 Task: Create in the project ToxicWorks in Backlog an issue 'Improve the appâ€™s performance during network interruptions', assign it to team member softage.2@softage.net and change the status to IN PROGRESS.
Action: Mouse moved to (251, 66)
Screenshot: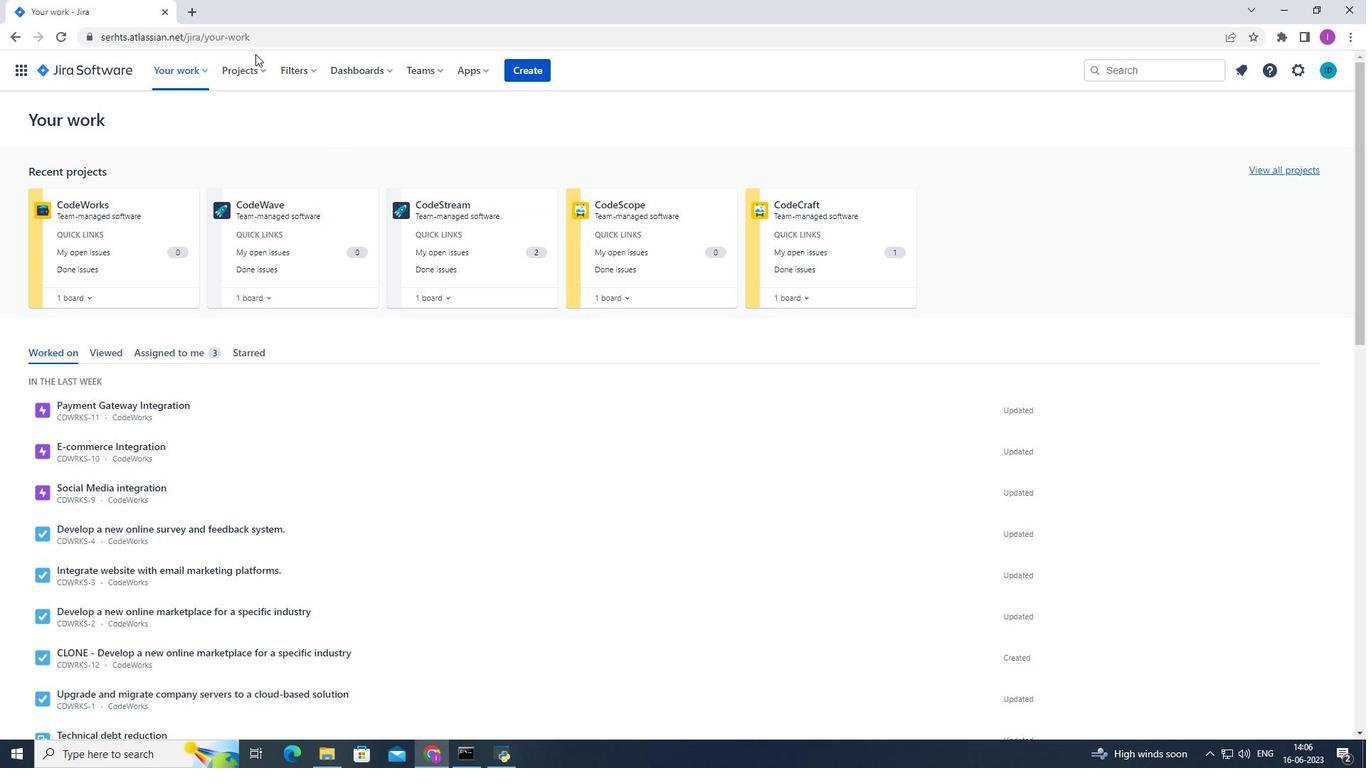 
Action: Mouse pressed left at (251, 66)
Screenshot: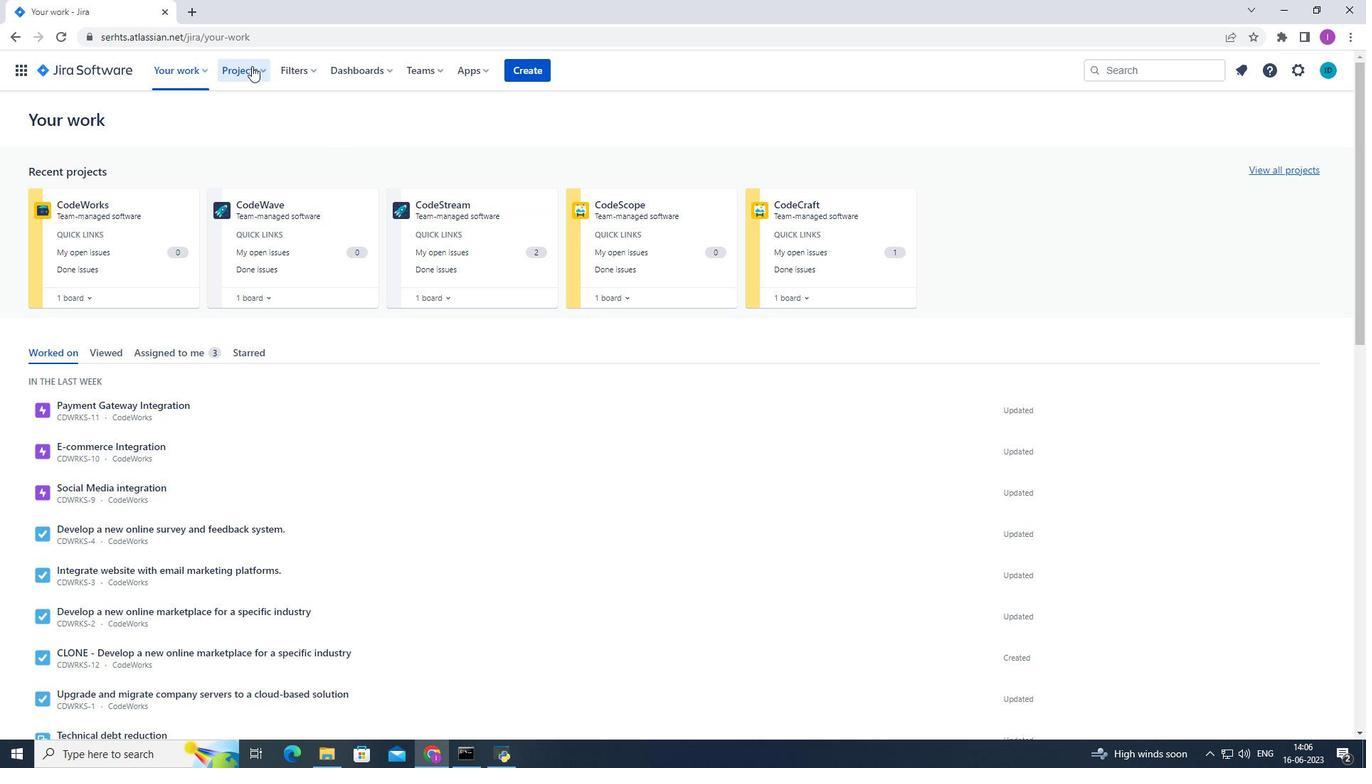
Action: Mouse moved to (297, 142)
Screenshot: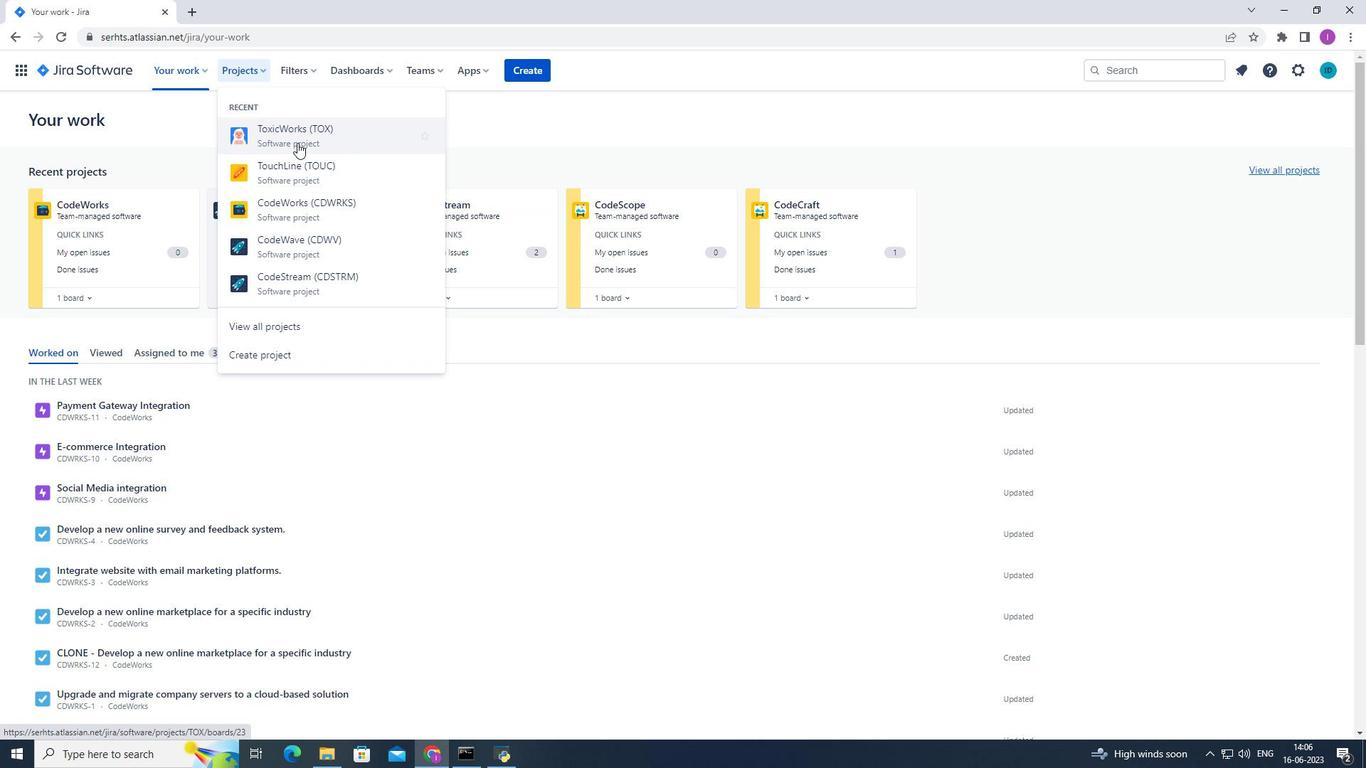 
Action: Mouse pressed left at (297, 142)
Screenshot: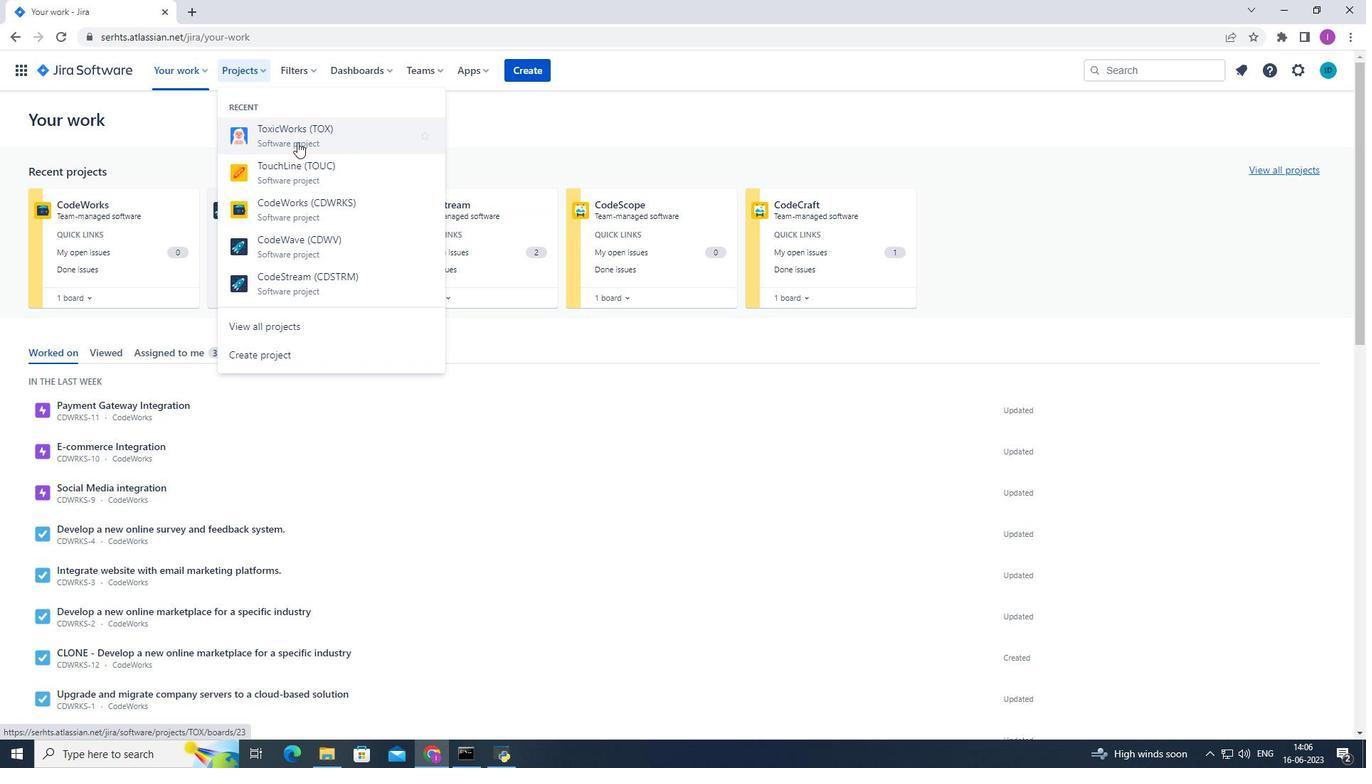 
Action: Mouse moved to (92, 219)
Screenshot: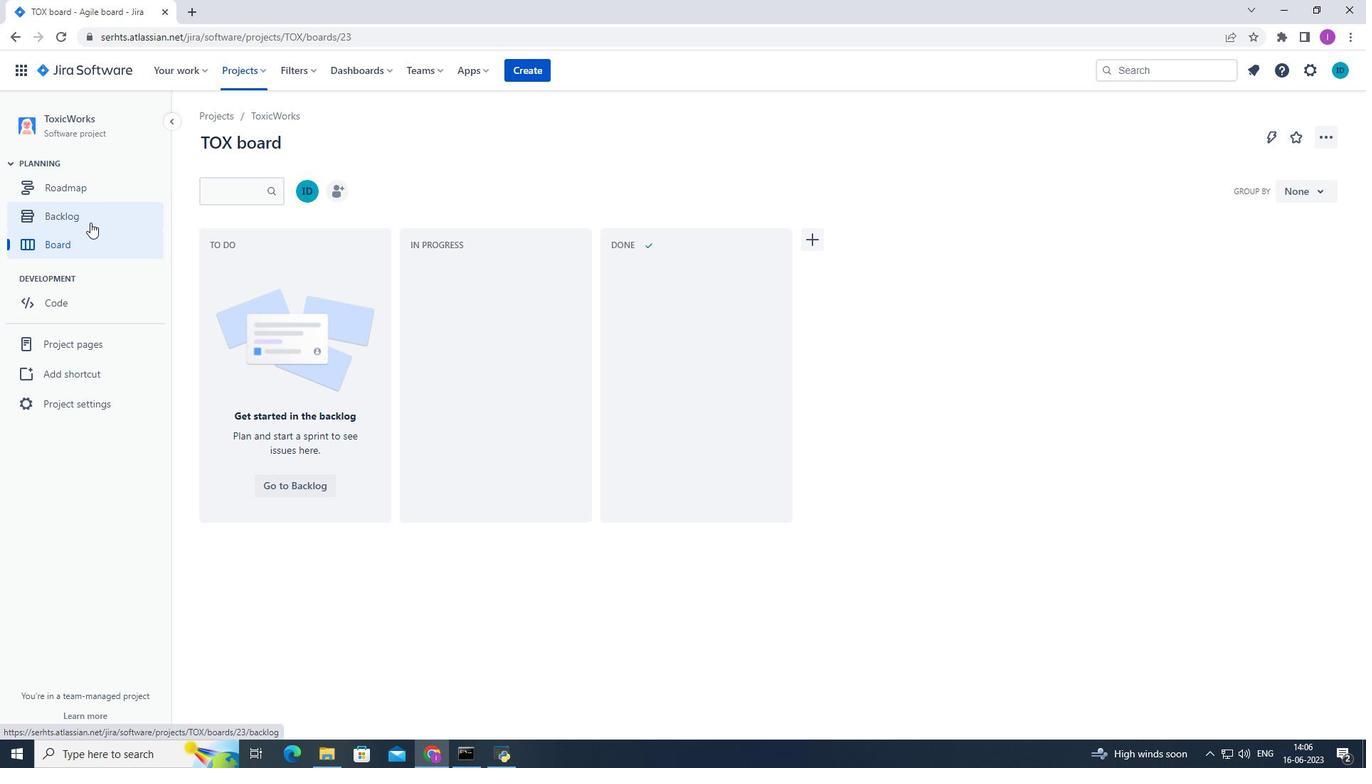 
Action: Mouse pressed left at (92, 219)
Screenshot: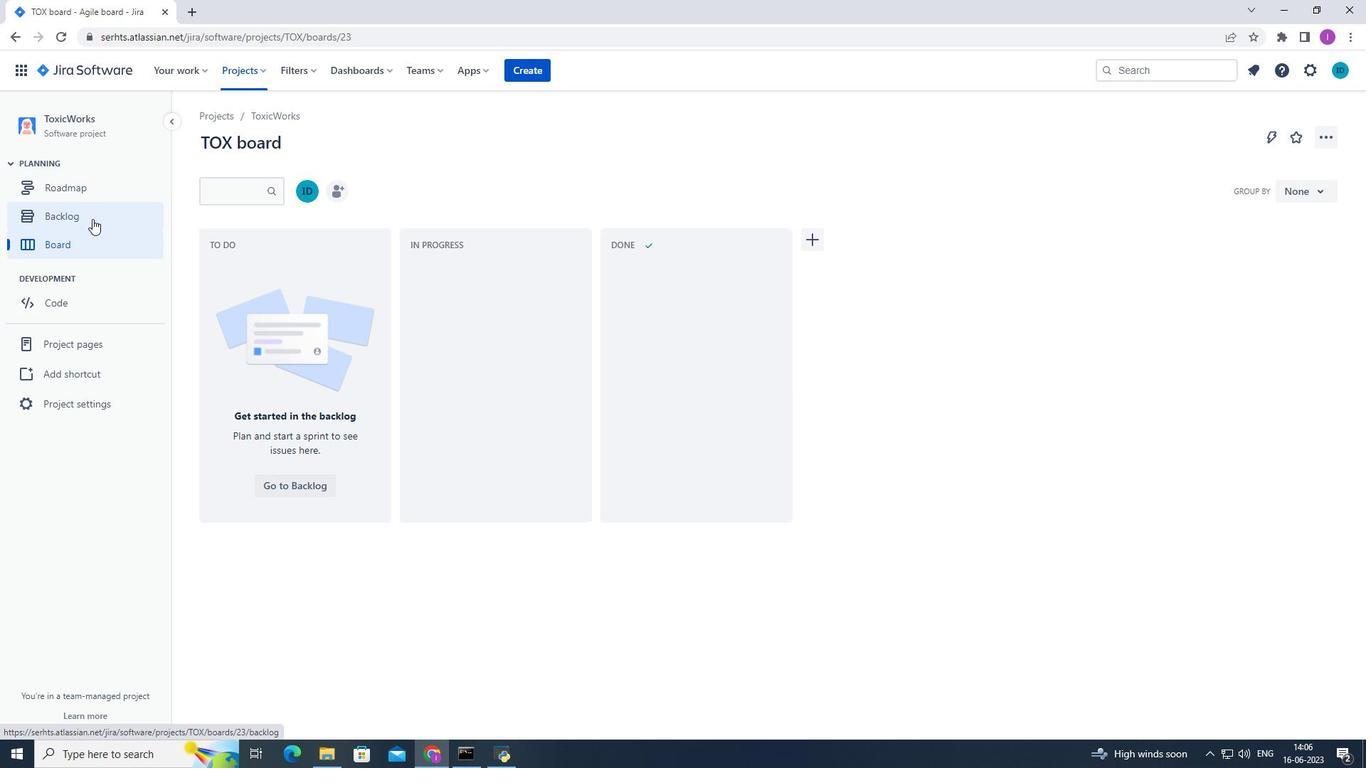 
Action: Mouse moved to (464, 580)
Screenshot: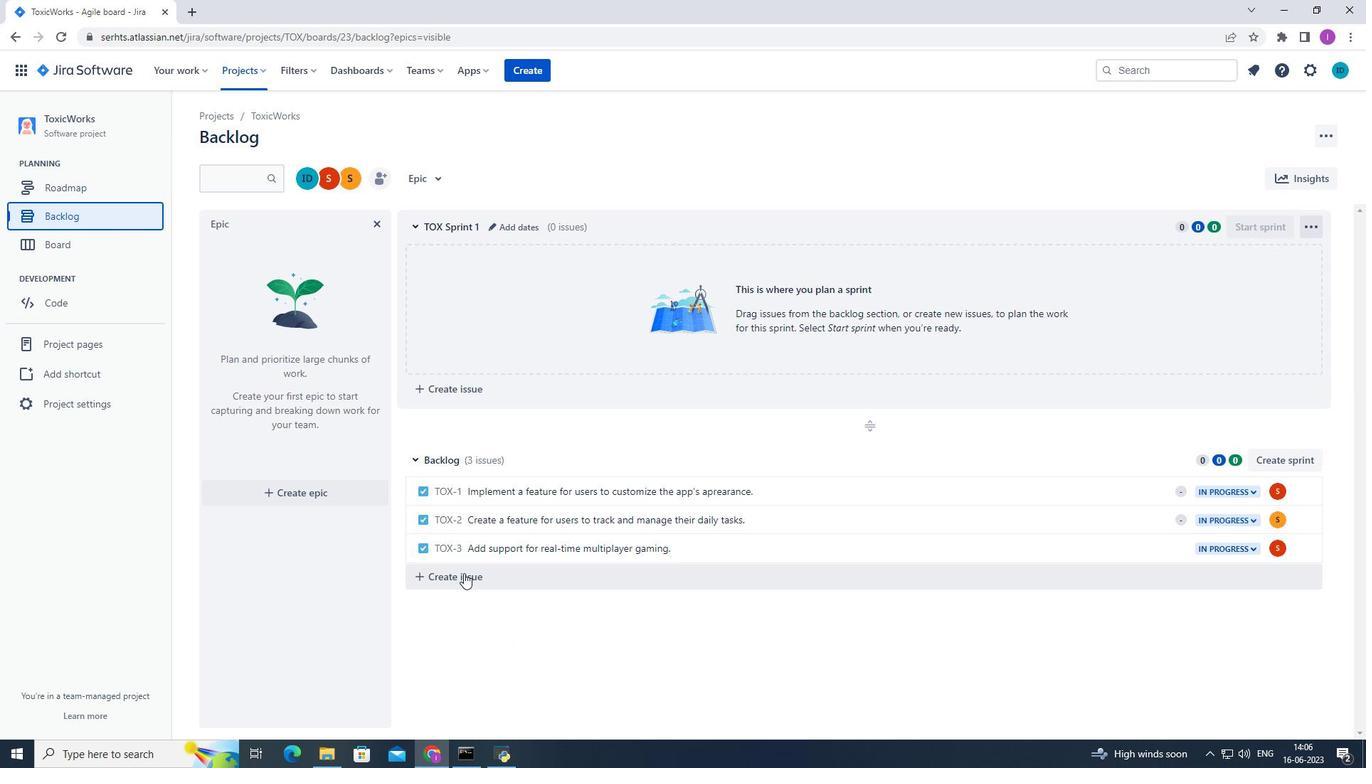 
Action: Mouse pressed left at (464, 580)
Screenshot: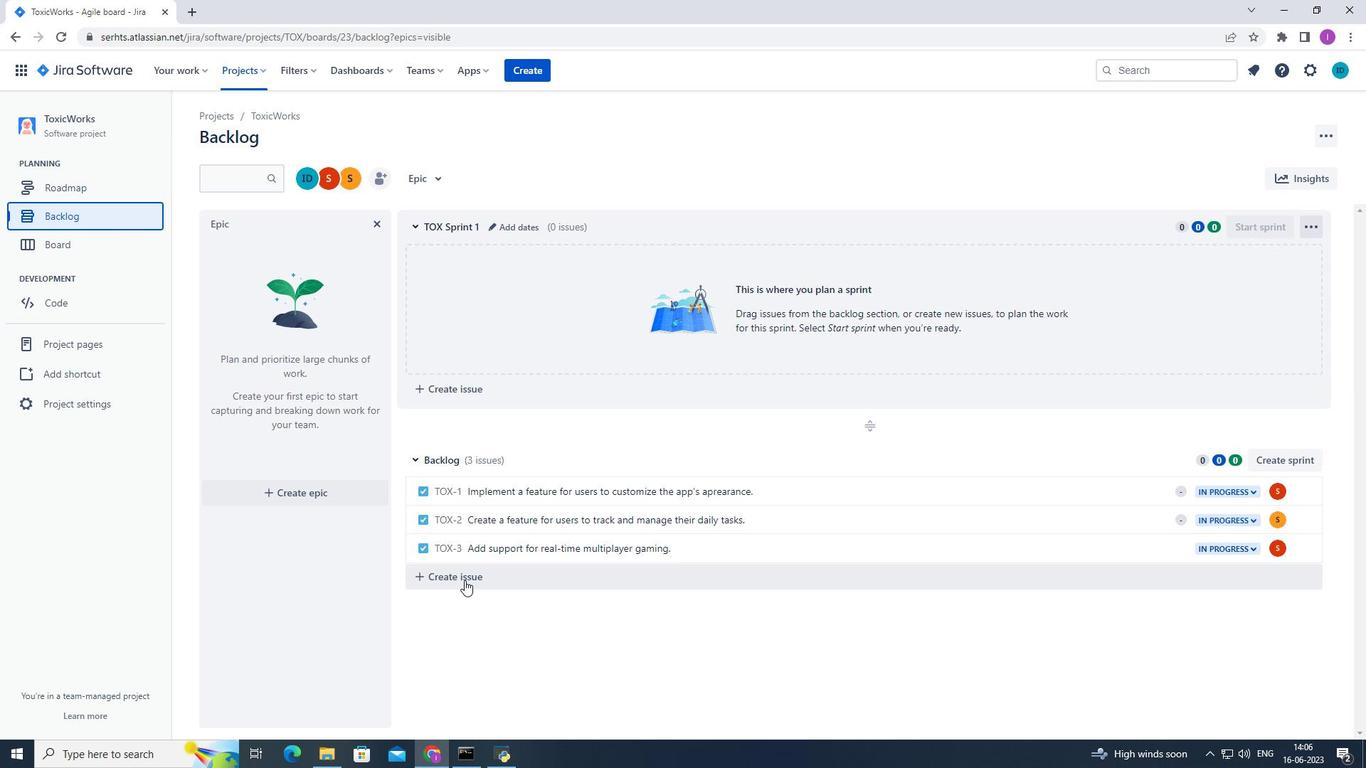 
Action: Key pressed <Key.shift>Improve<Key.space>the<Key.space>app's<Key.space>
Screenshot: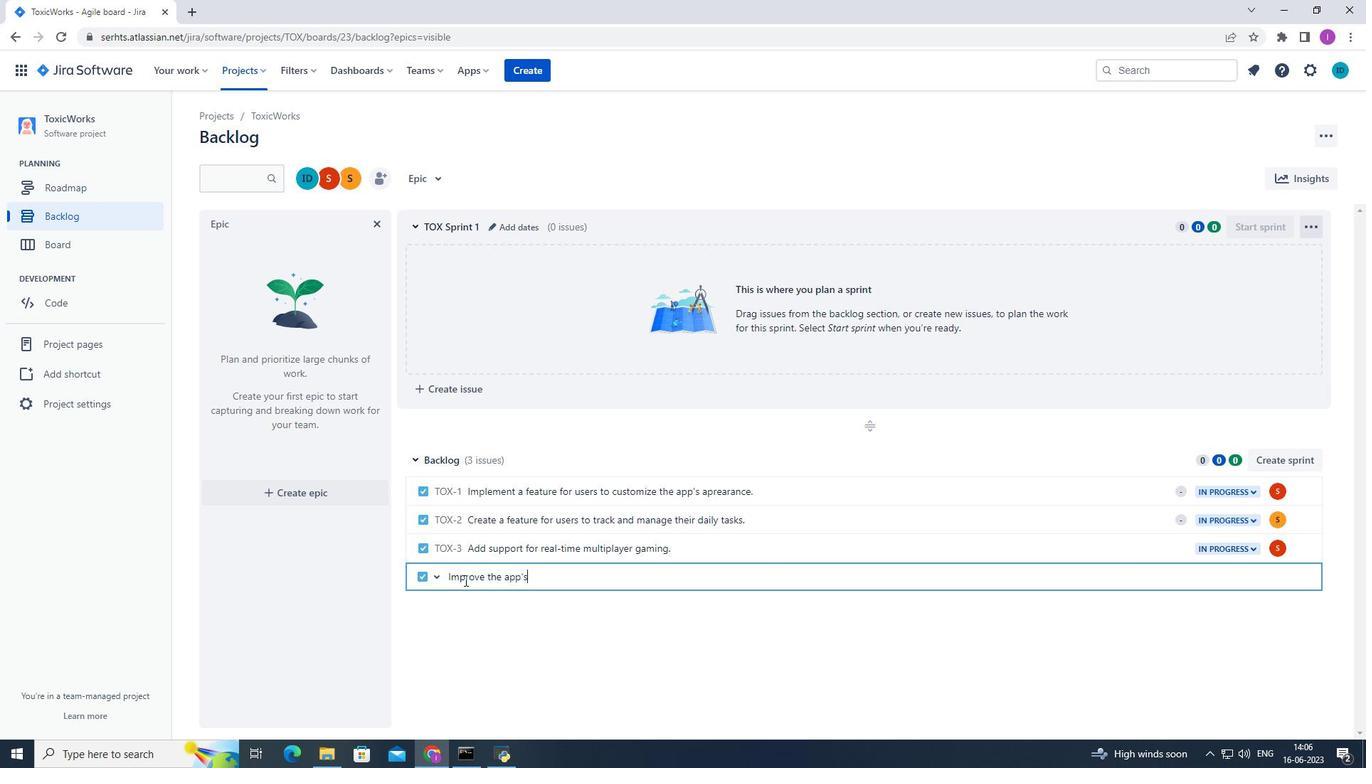 
Action: Mouse moved to (467, 582)
Screenshot: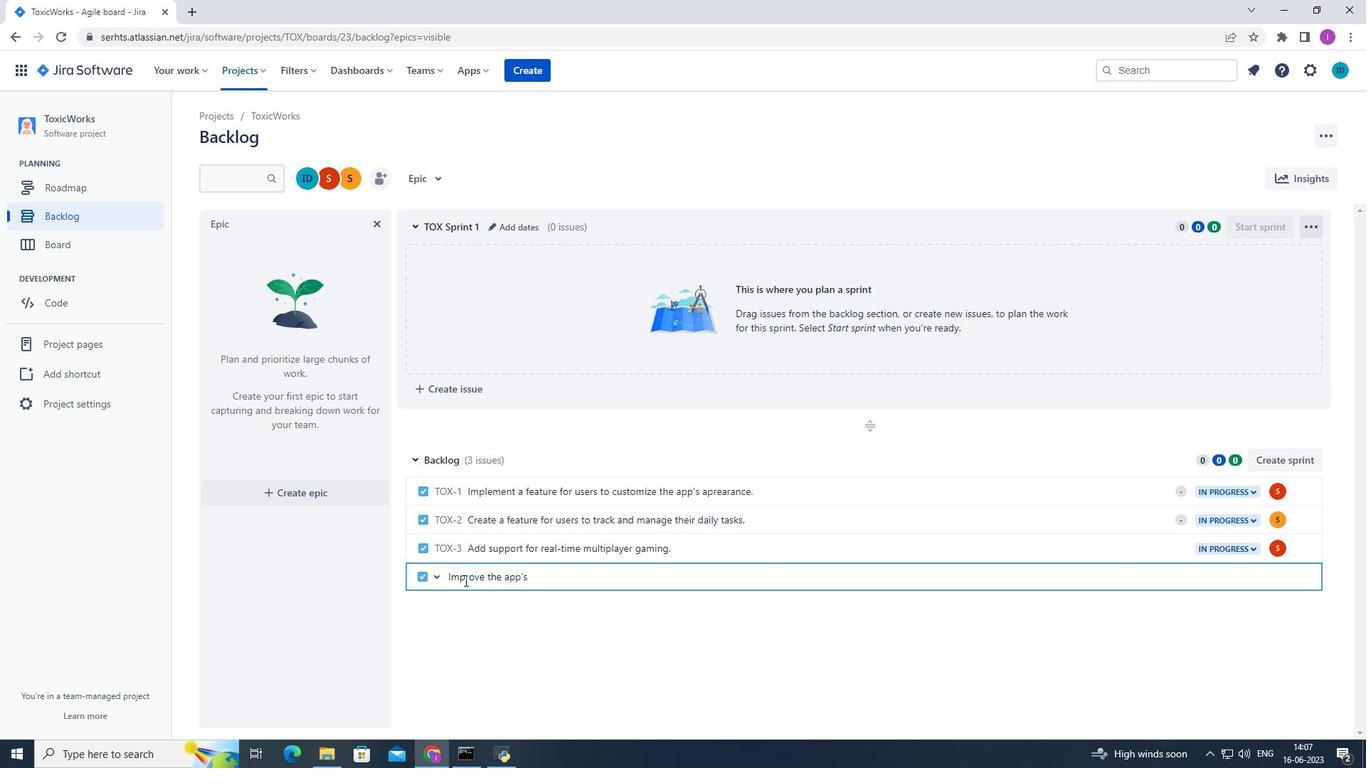 
Action: Key pressed performance<Key.space>during<Key.space>network<Key.space>interruptions.<Key.enter>
Screenshot: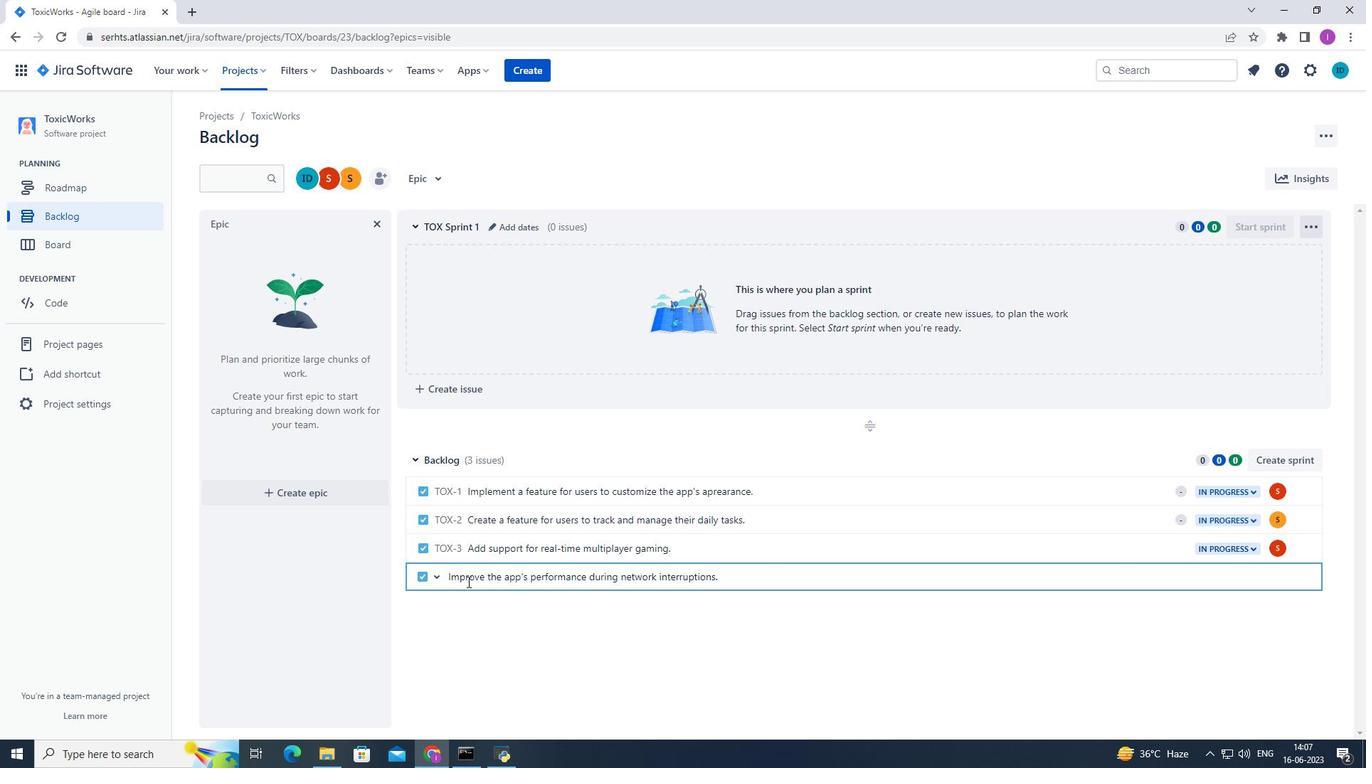 
Action: Mouse moved to (1278, 574)
Screenshot: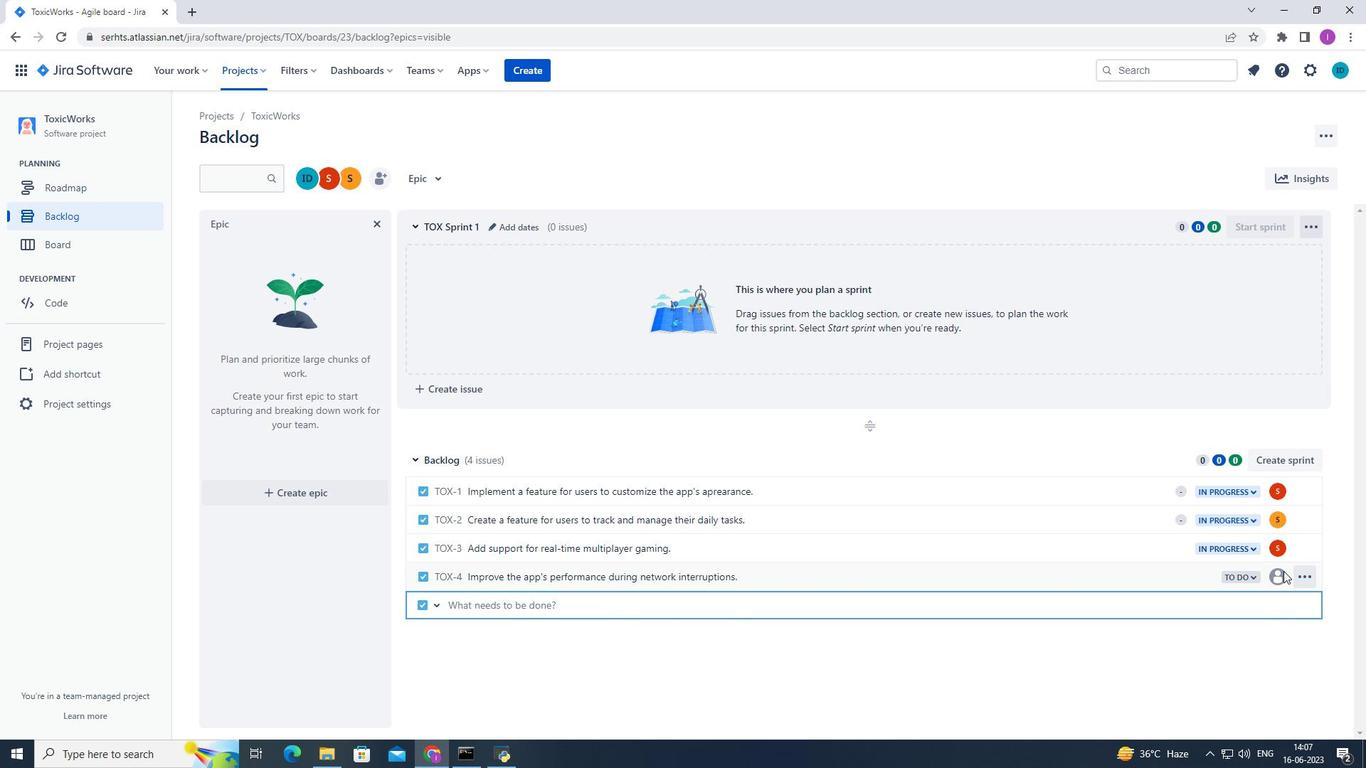 
Action: Mouse pressed left at (1278, 574)
Screenshot: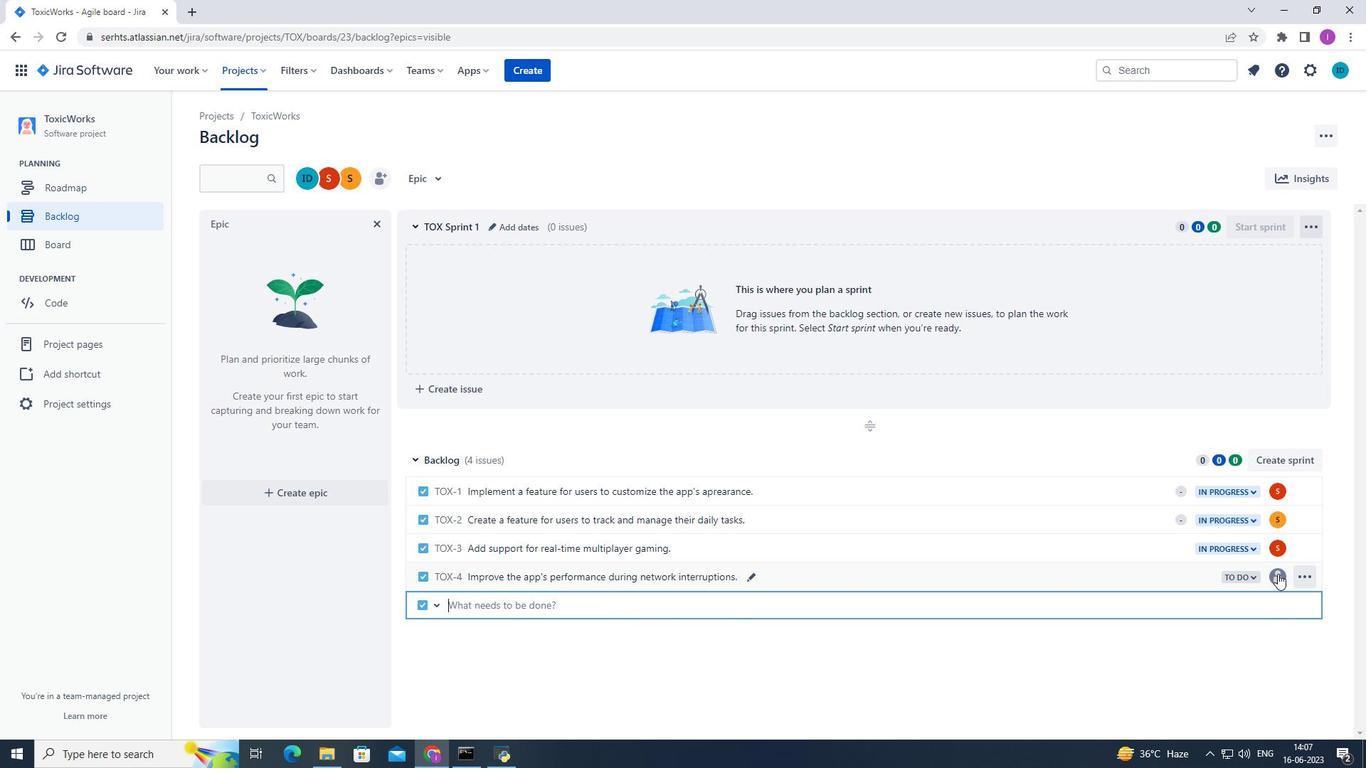 
Action: Mouse moved to (1171, 699)
Screenshot: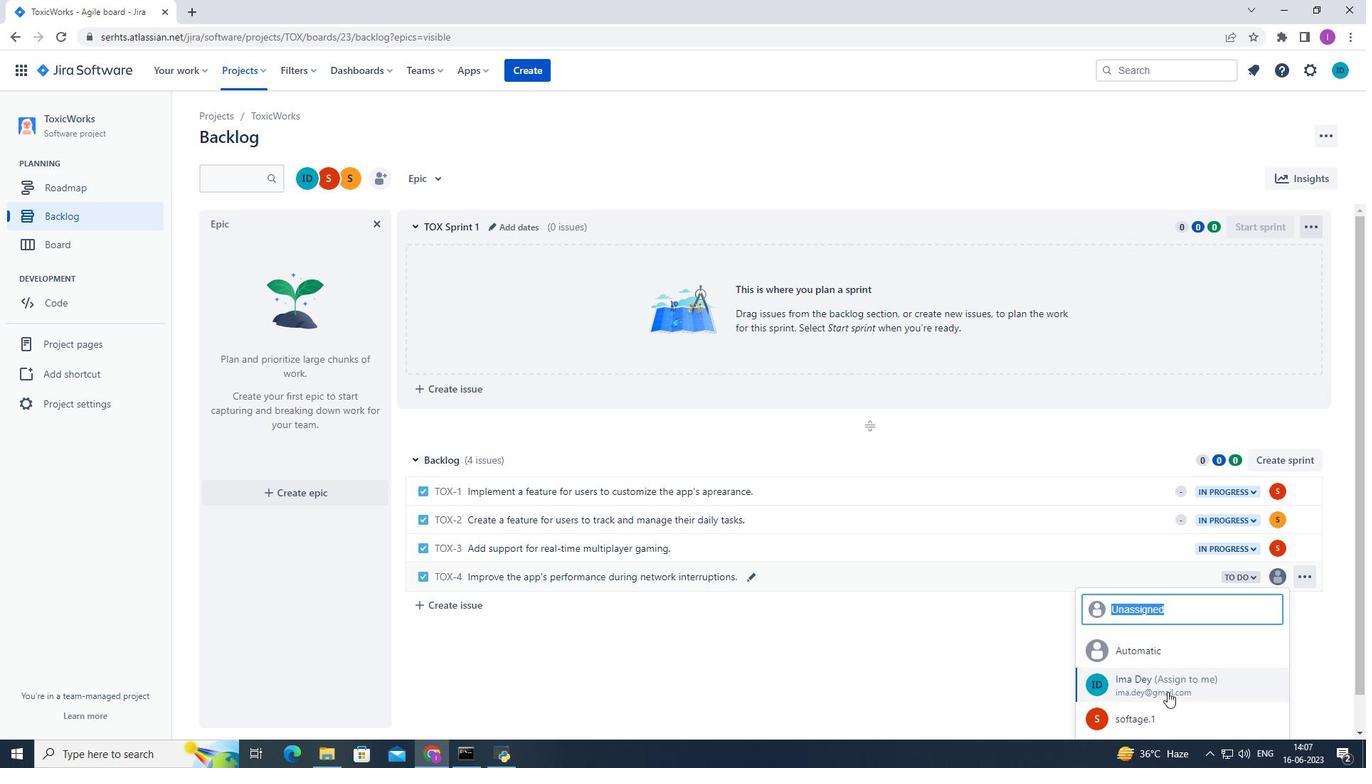 
Action: Mouse scrolled (1171, 698) with delta (0, 0)
Screenshot: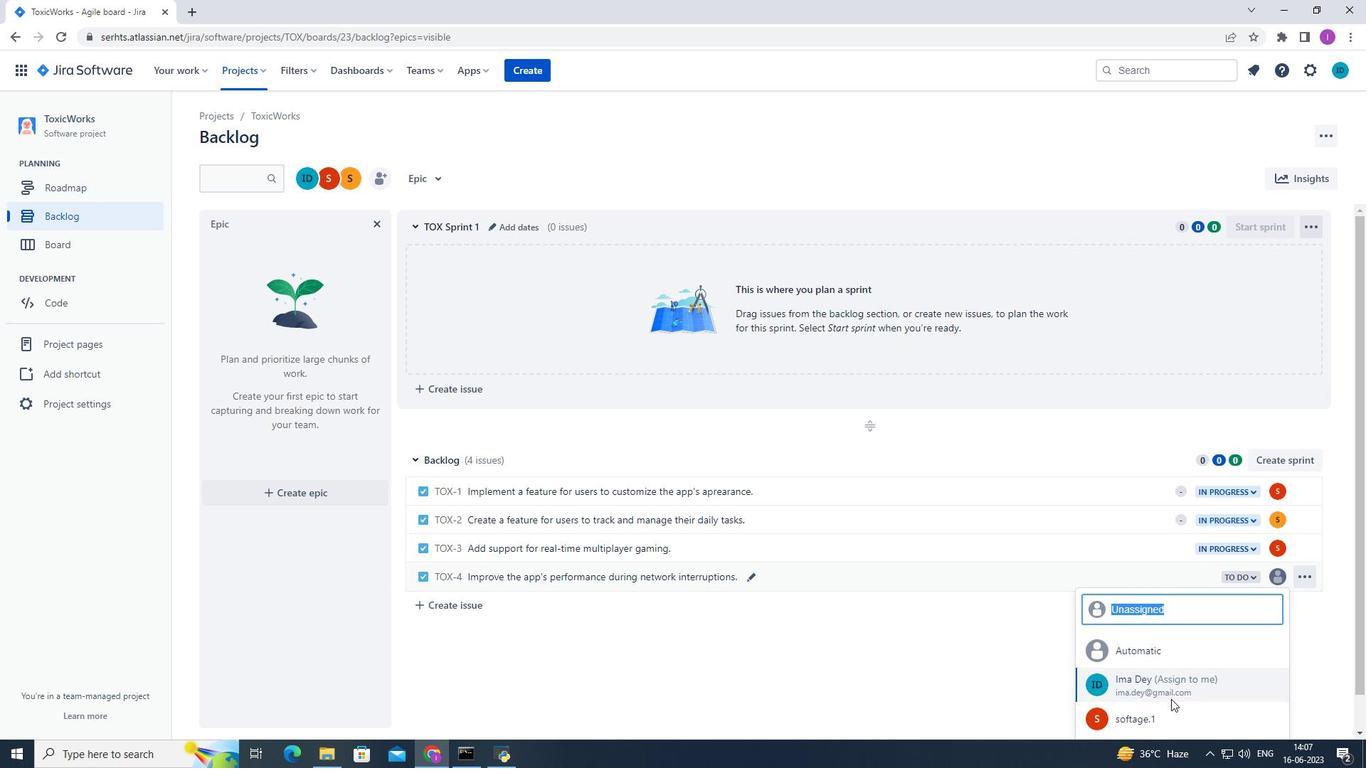 
Action: Mouse scrolled (1171, 698) with delta (0, 0)
Screenshot: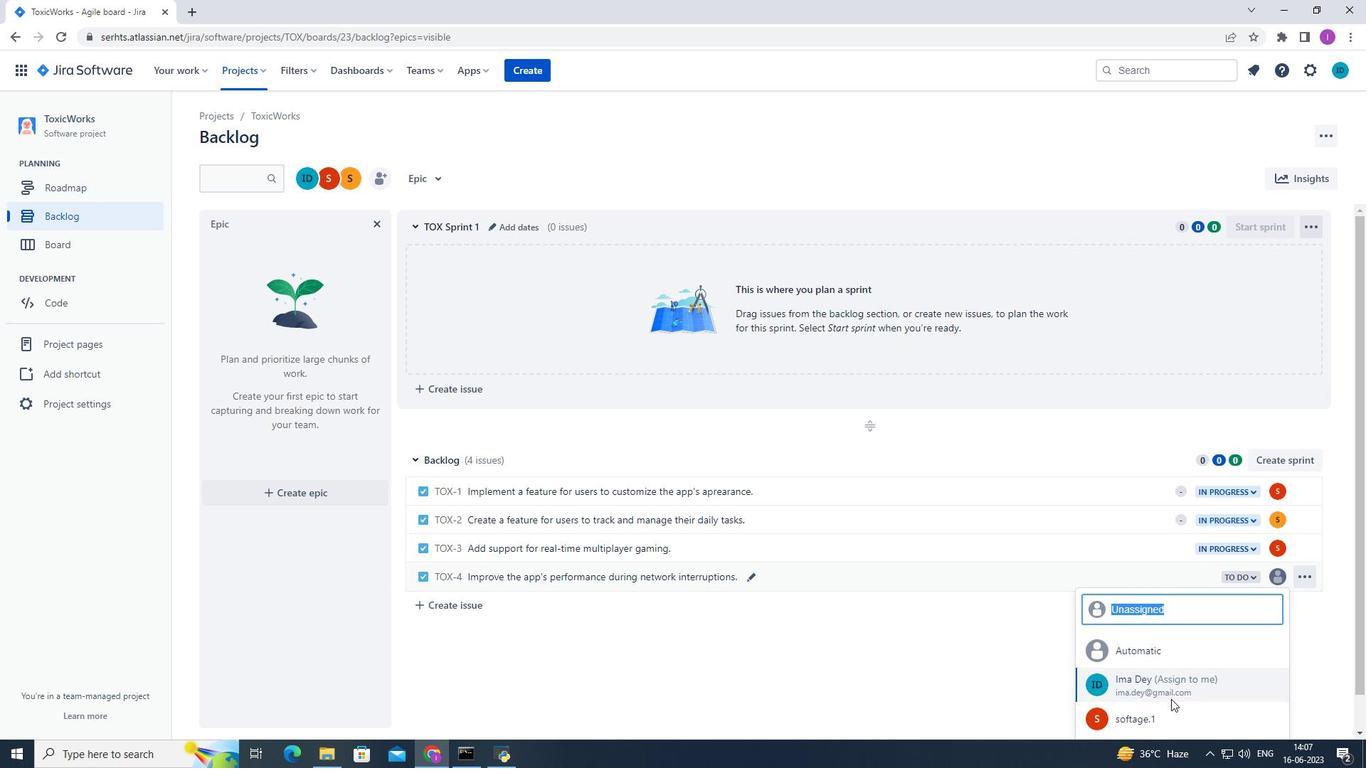 
Action: Mouse scrolled (1171, 698) with delta (0, 0)
Screenshot: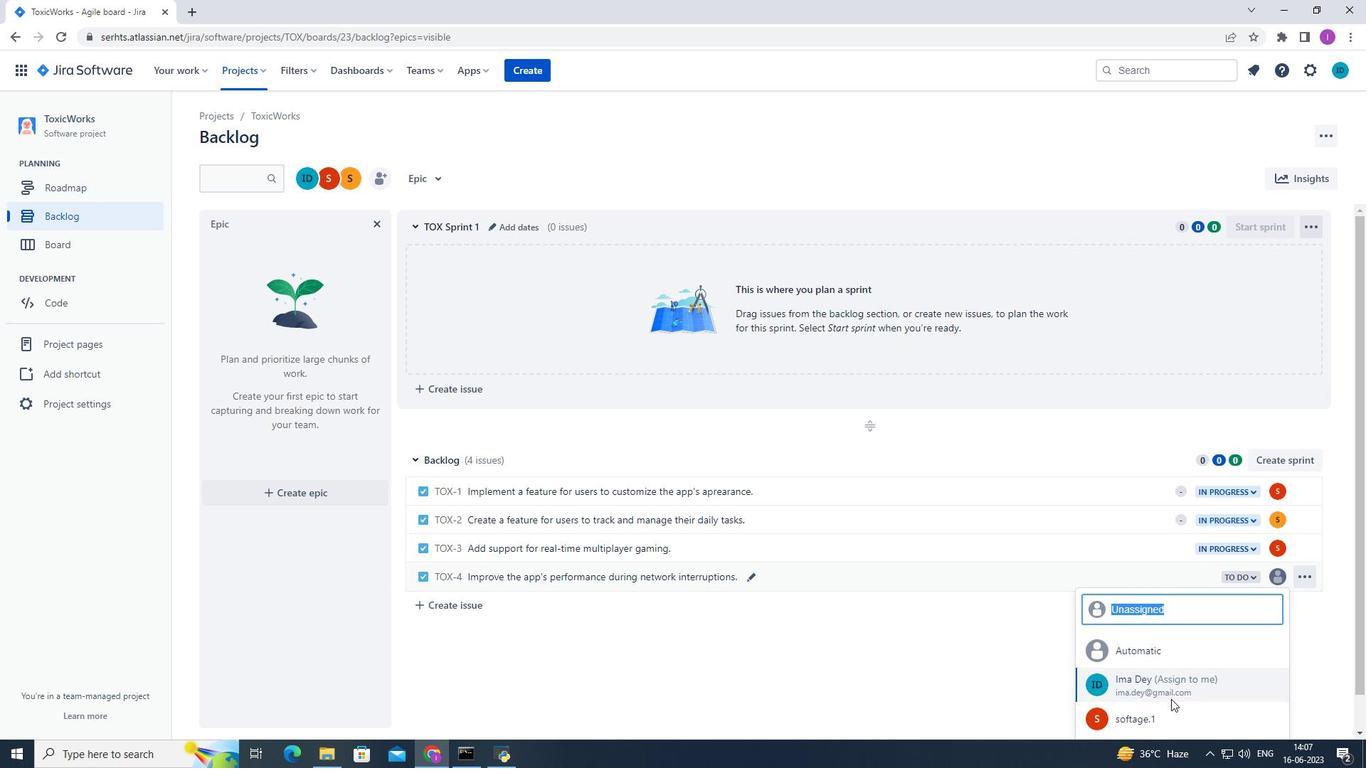 
Action: Mouse scrolled (1171, 698) with delta (0, 0)
Screenshot: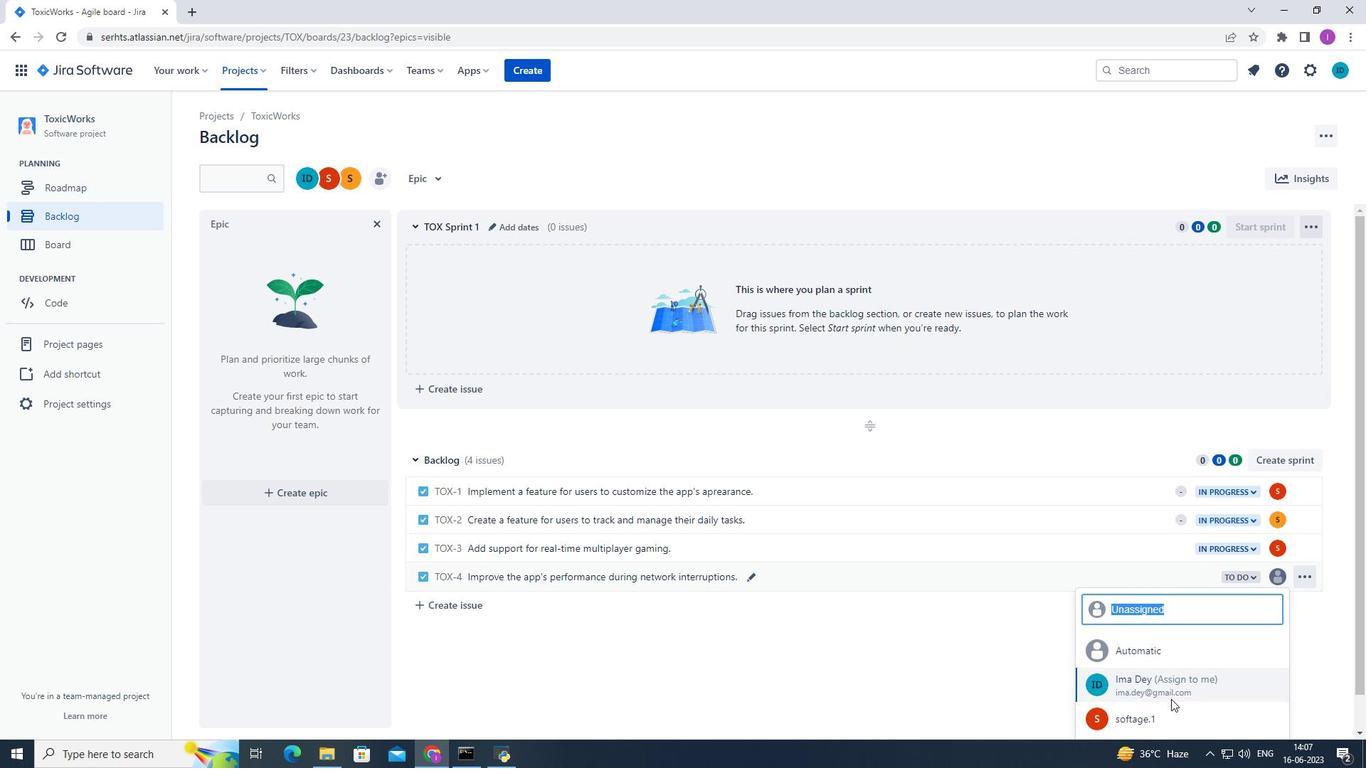
Action: Mouse moved to (1034, 689)
Screenshot: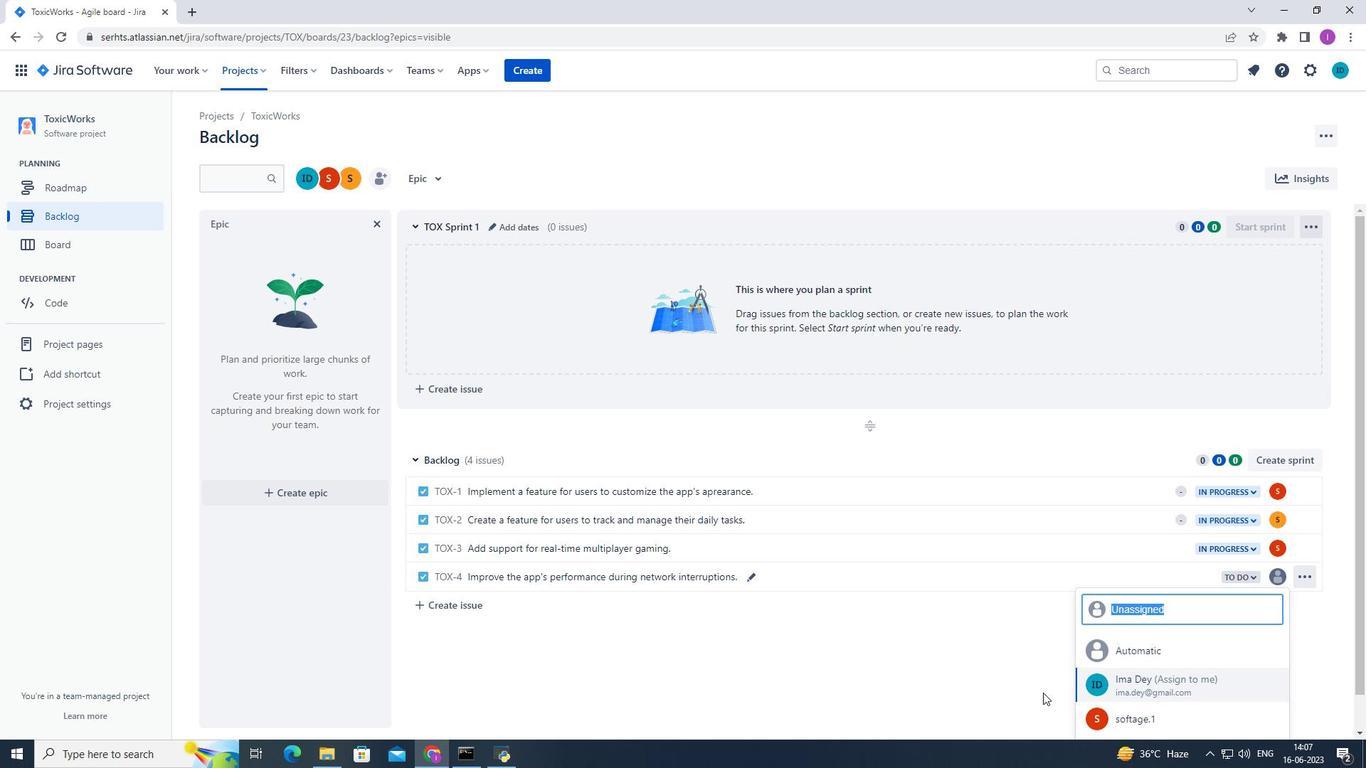
Action: Mouse scrolled (1034, 688) with delta (0, 0)
Screenshot: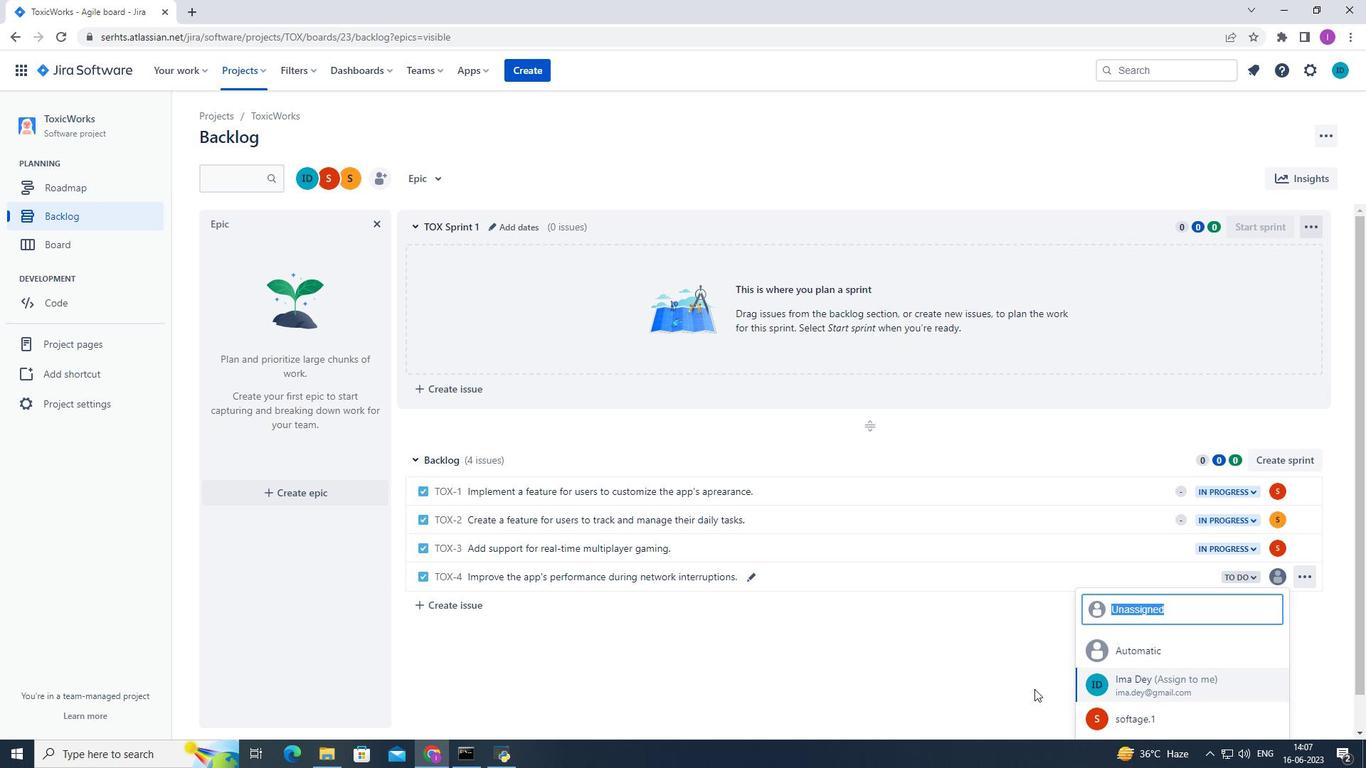 
Action: Mouse scrolled (1034, 688) with delta (0, 0)
Screenshot: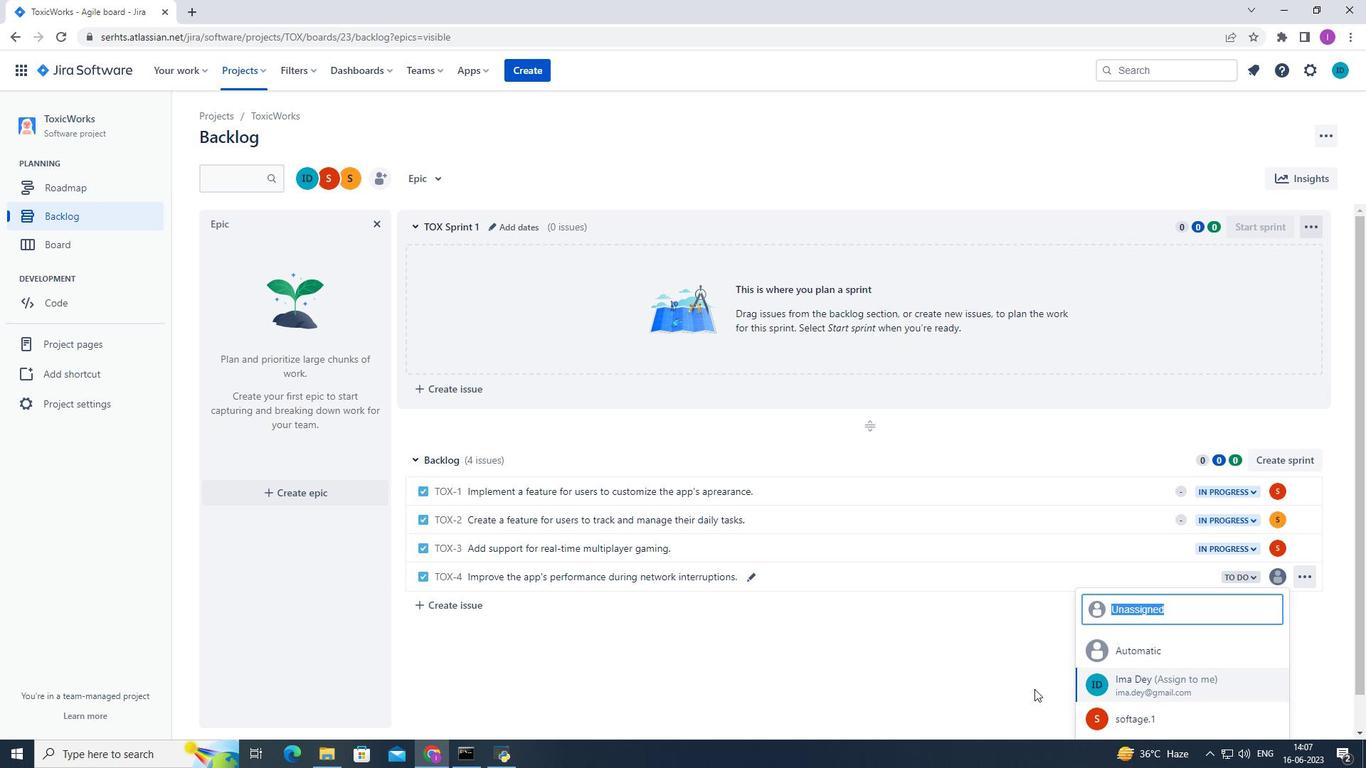 
Action: Mouse scrolled (1034, 688) with delta (0, 0)
Screenshot: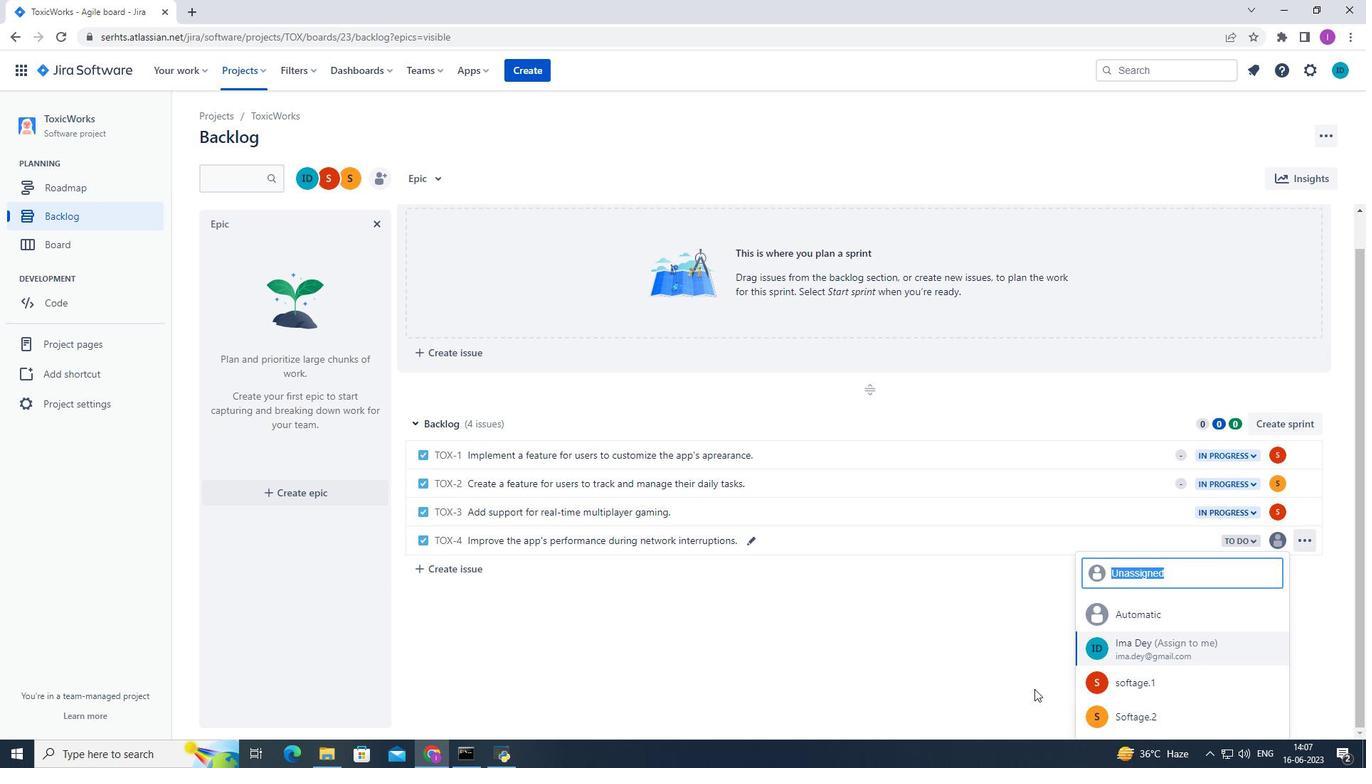 
Action: Mouse scrolled (1034, 688) with delta (0, 0)
Screenshot: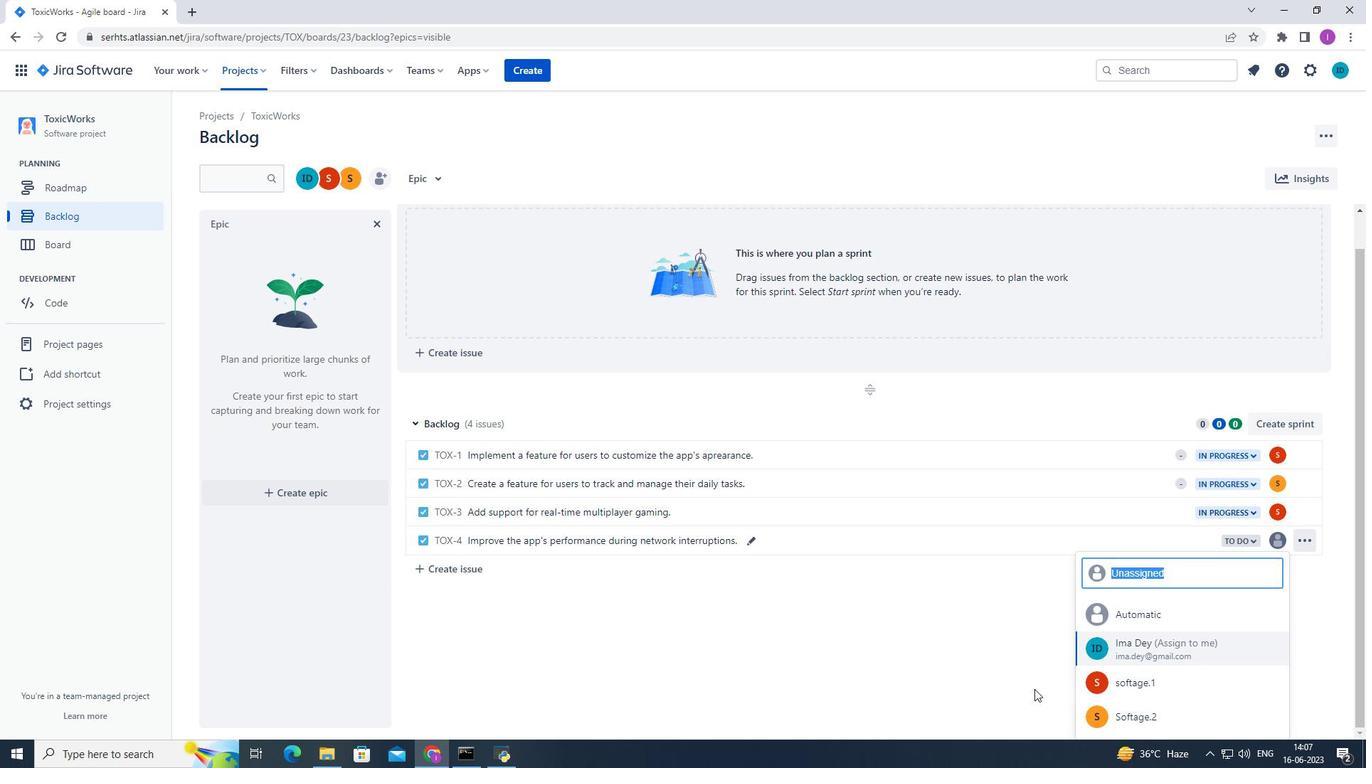 
Action: Mouse scrolled (1034, 688) with delta (0, 0)
Screenshot: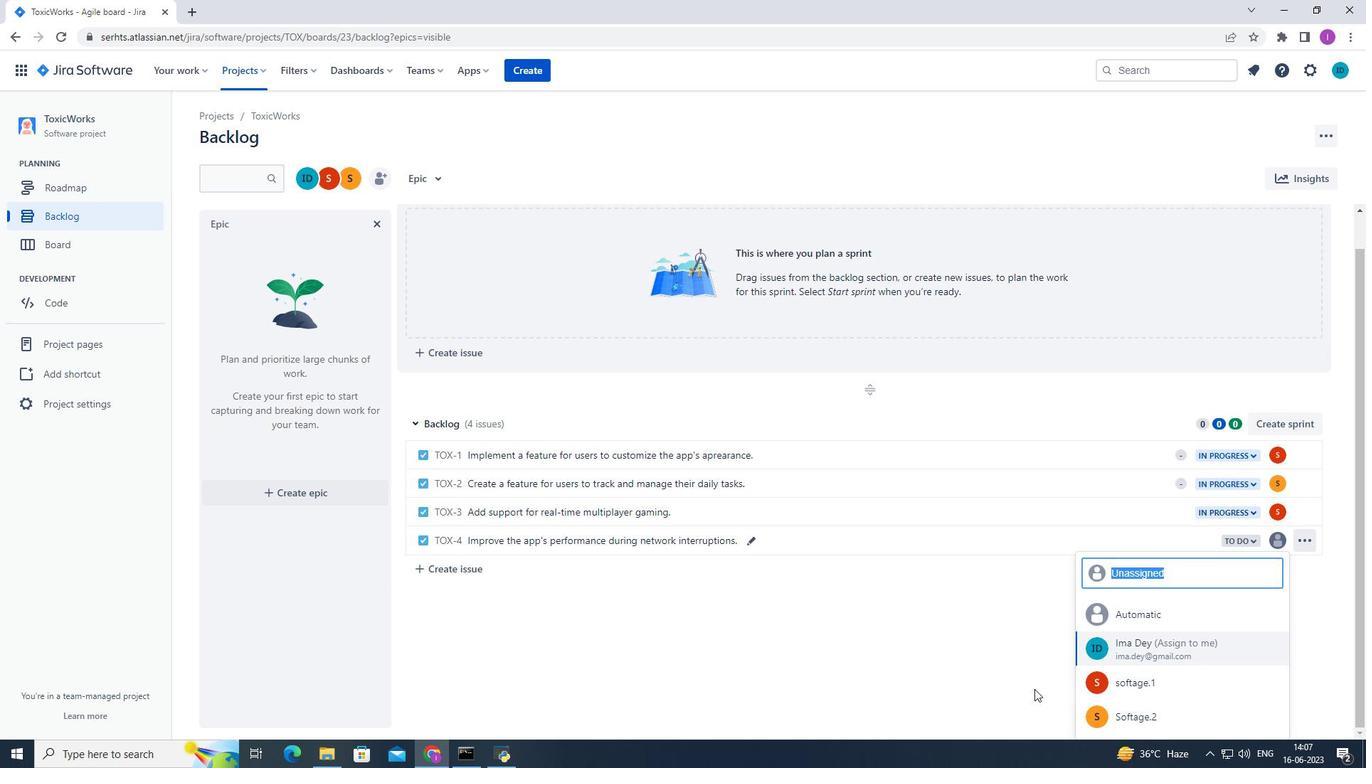 
Action: Mouse scrolled (1034, 690) with delta (0, 0)
Screenshot: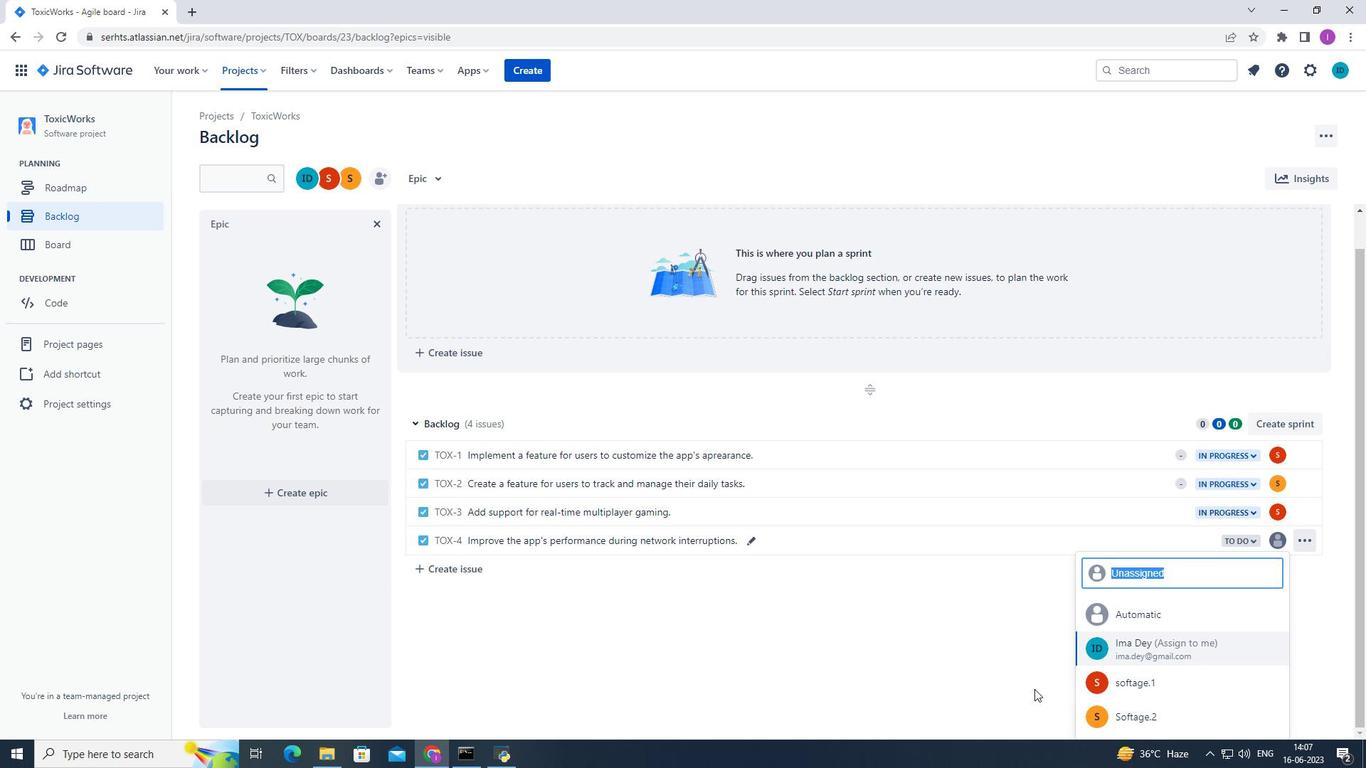 
Action: Mouse moved to (1024, 688)
Screenshot: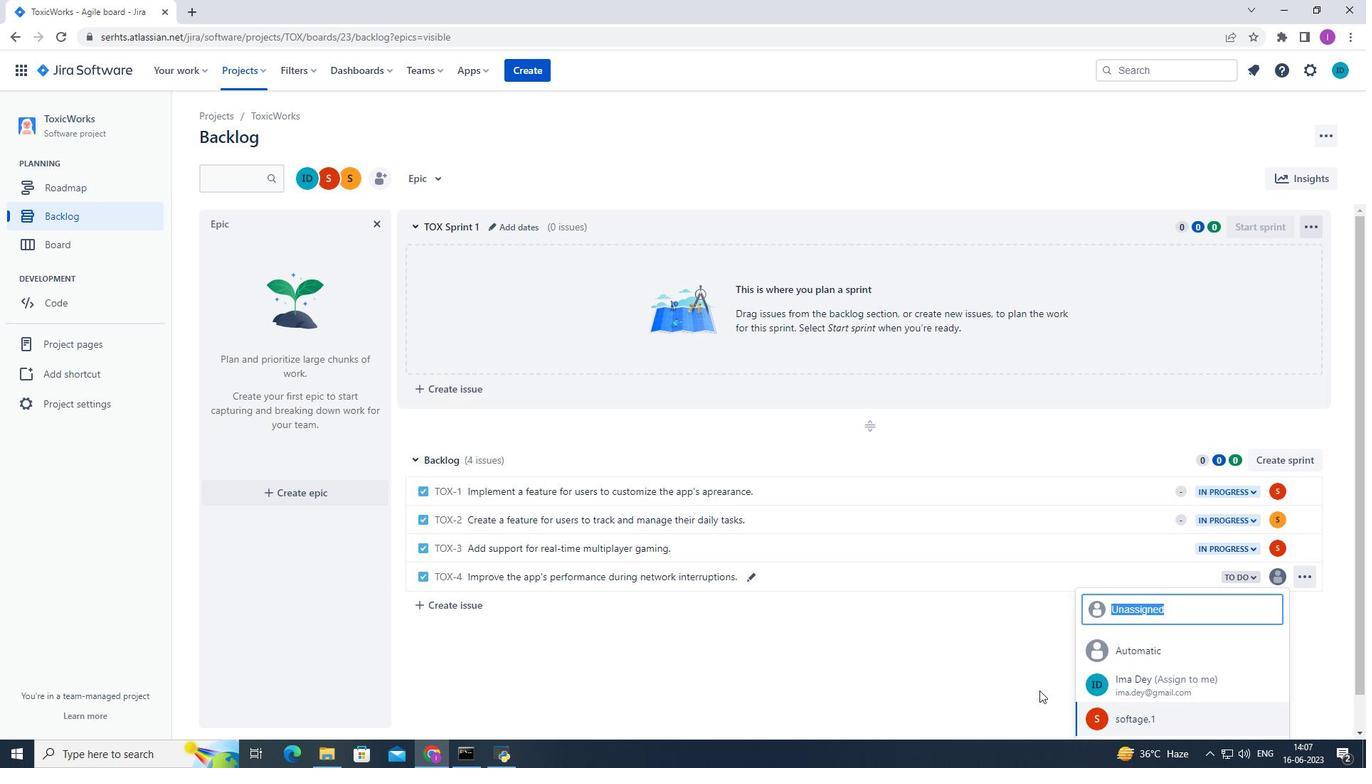 
Action: Mouse scrolled (1024, 687) with delta (0, 0)
Screenshot: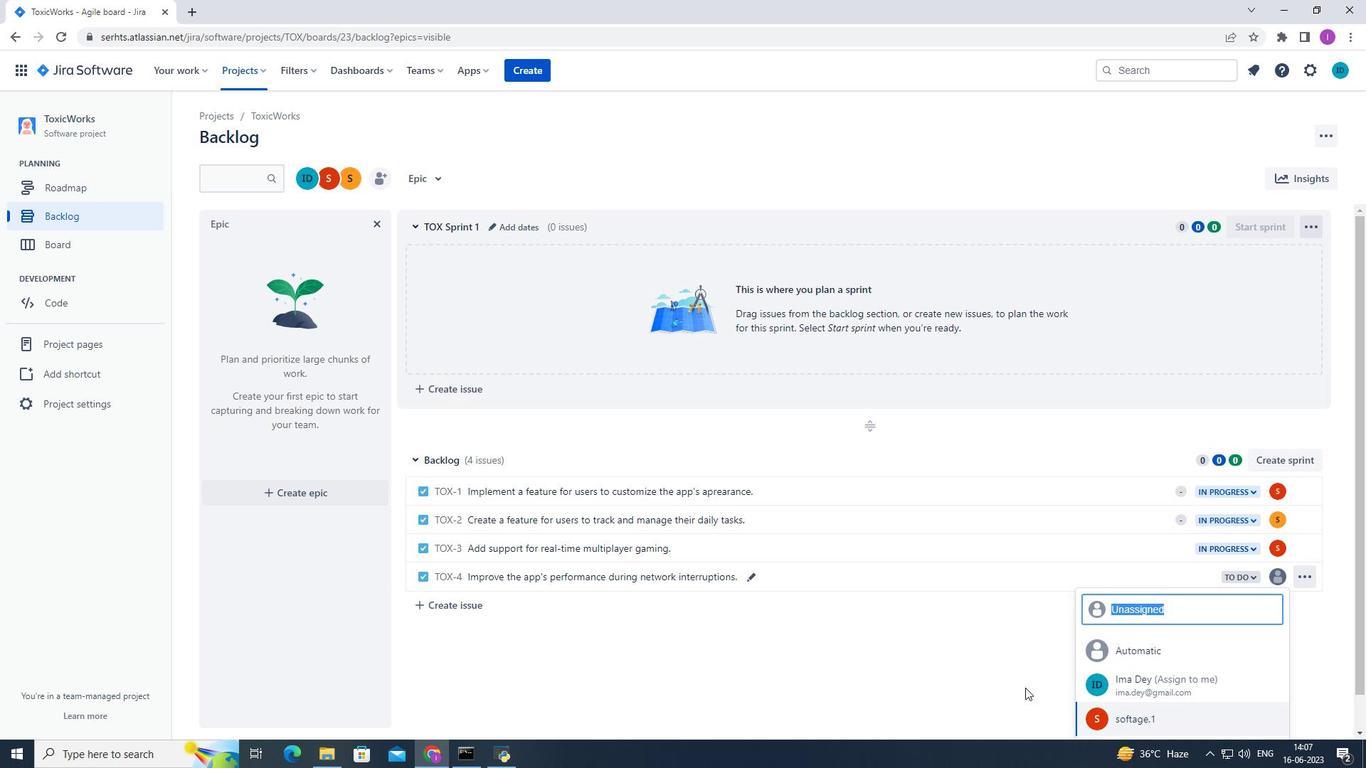 
Action: Mouse scrolled (1024, 687) with delta (0, 0)
Screenshot: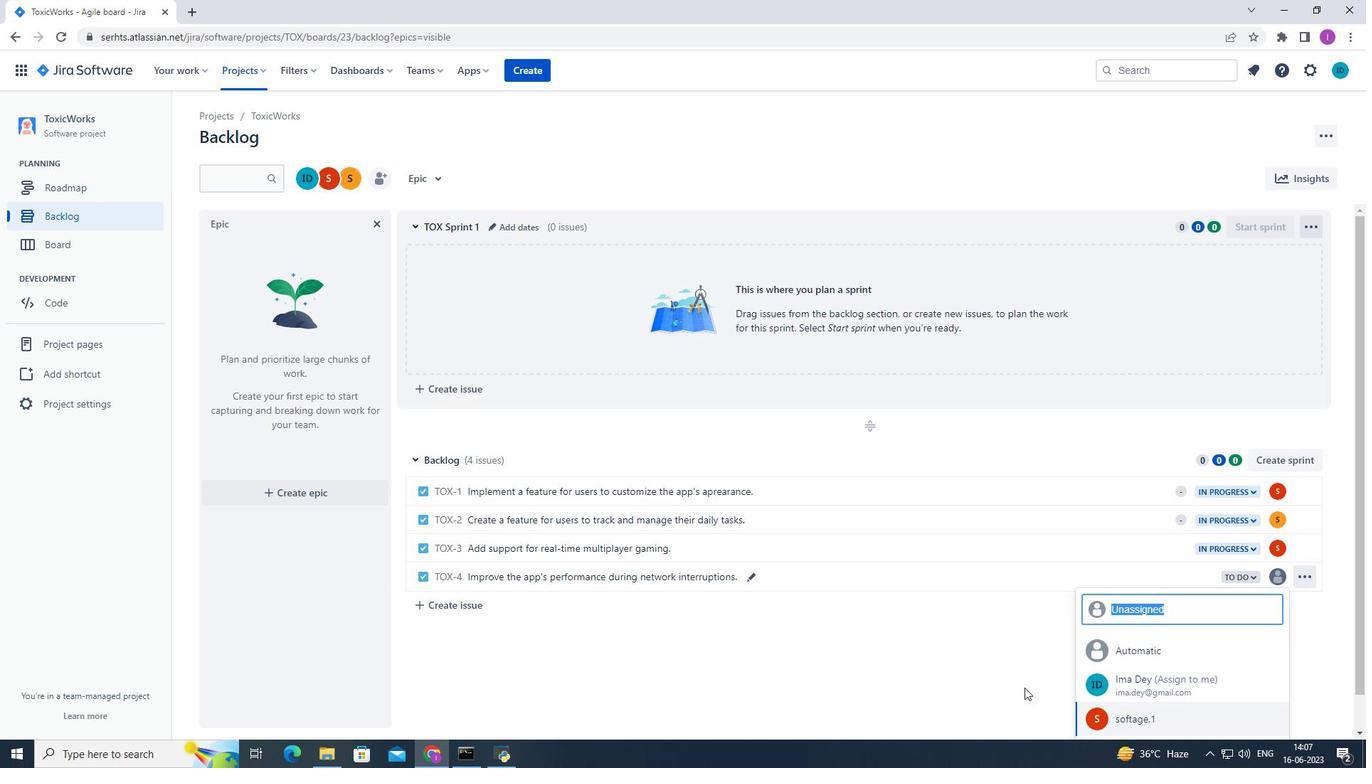 
Action: Mouse scrolled (1024, 687) with delta (0, 0)
Screenshot: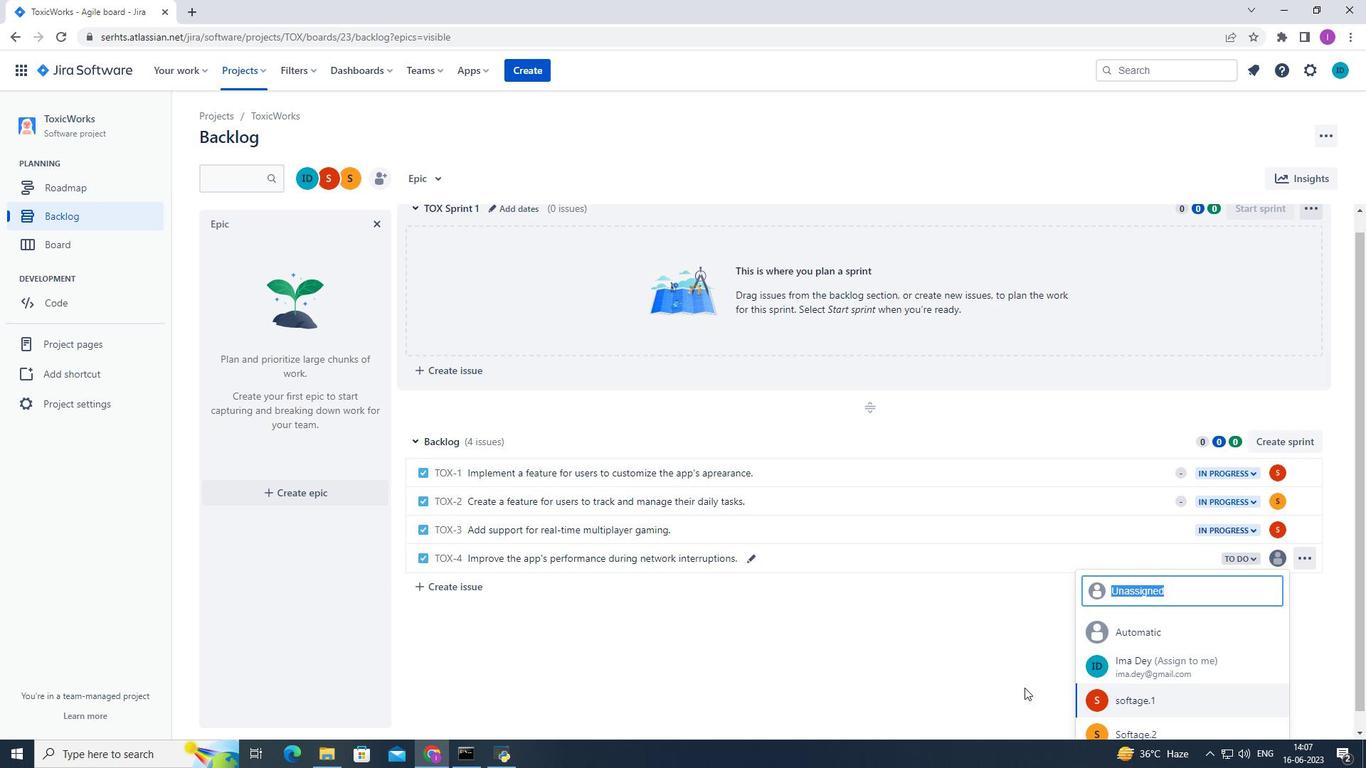 
Action: Mouse moved to (1149, 724)
Screenshot: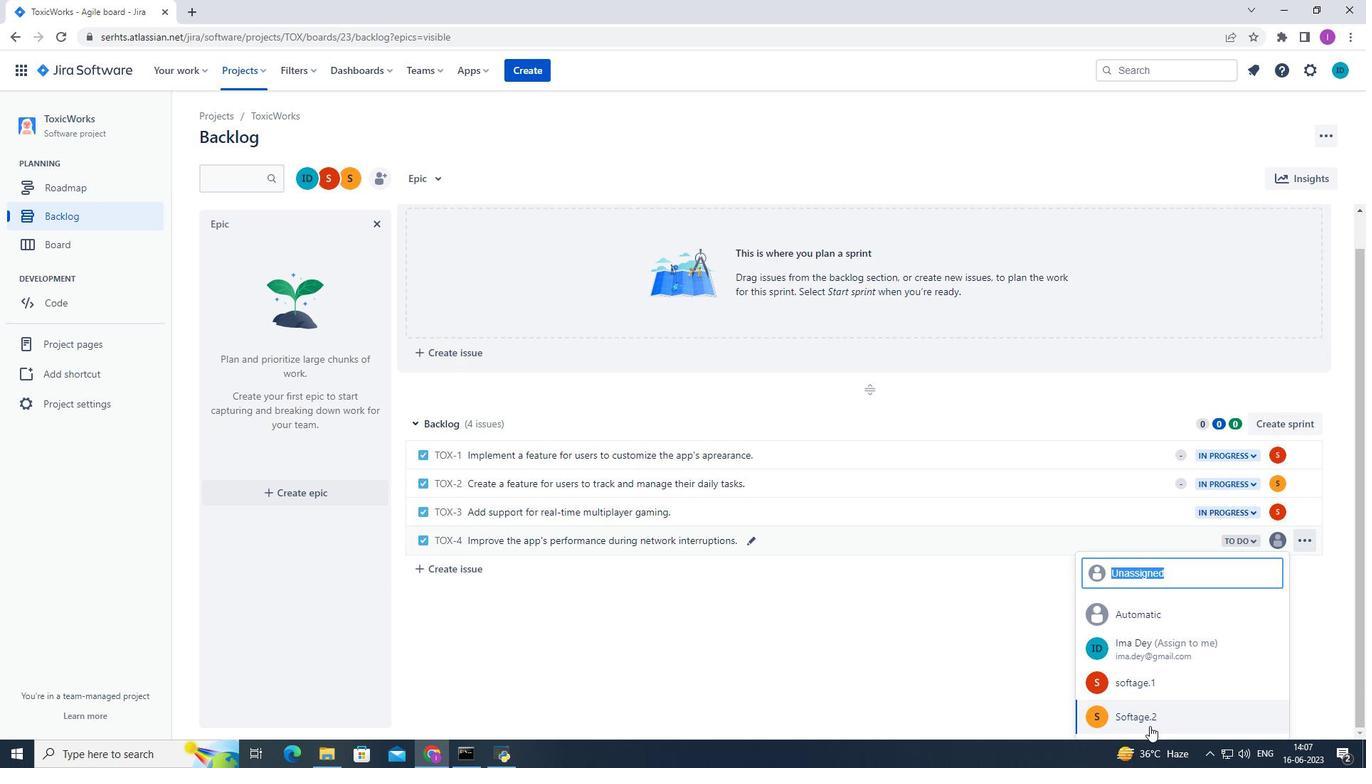 
Action: Mouse pressed left at (1149, 724)
Screenshot: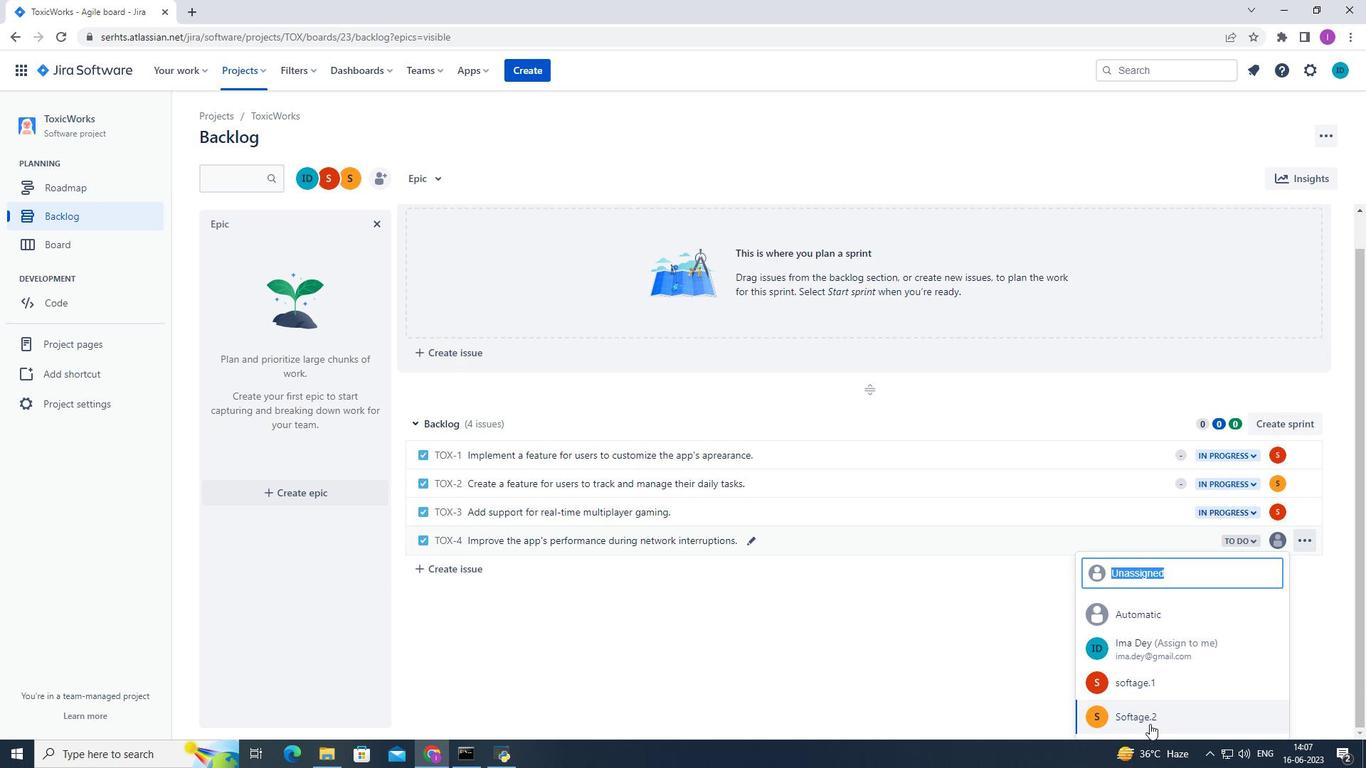 
Action: Mouse moved to (1255, 576)
Screenshot: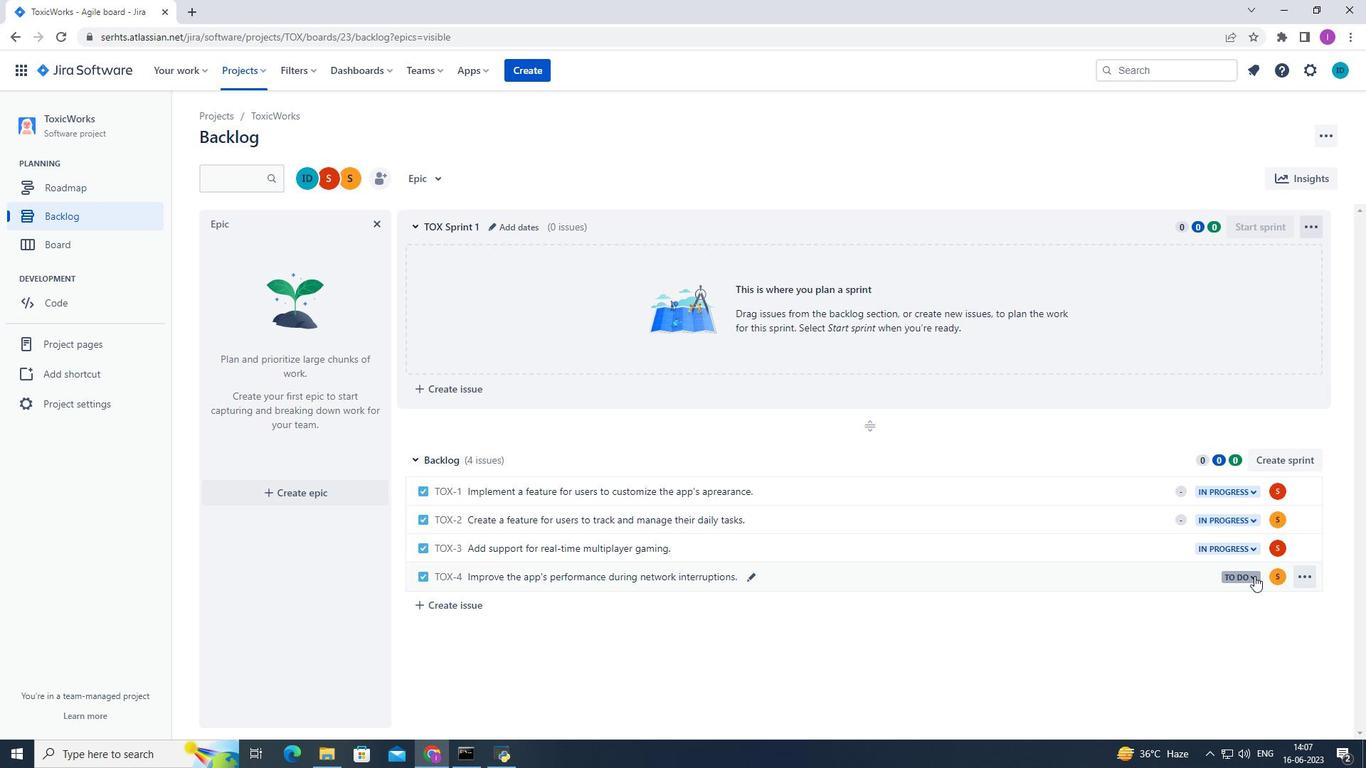 
Action: Mouse pressed left at (1255, 576)
Screenshot: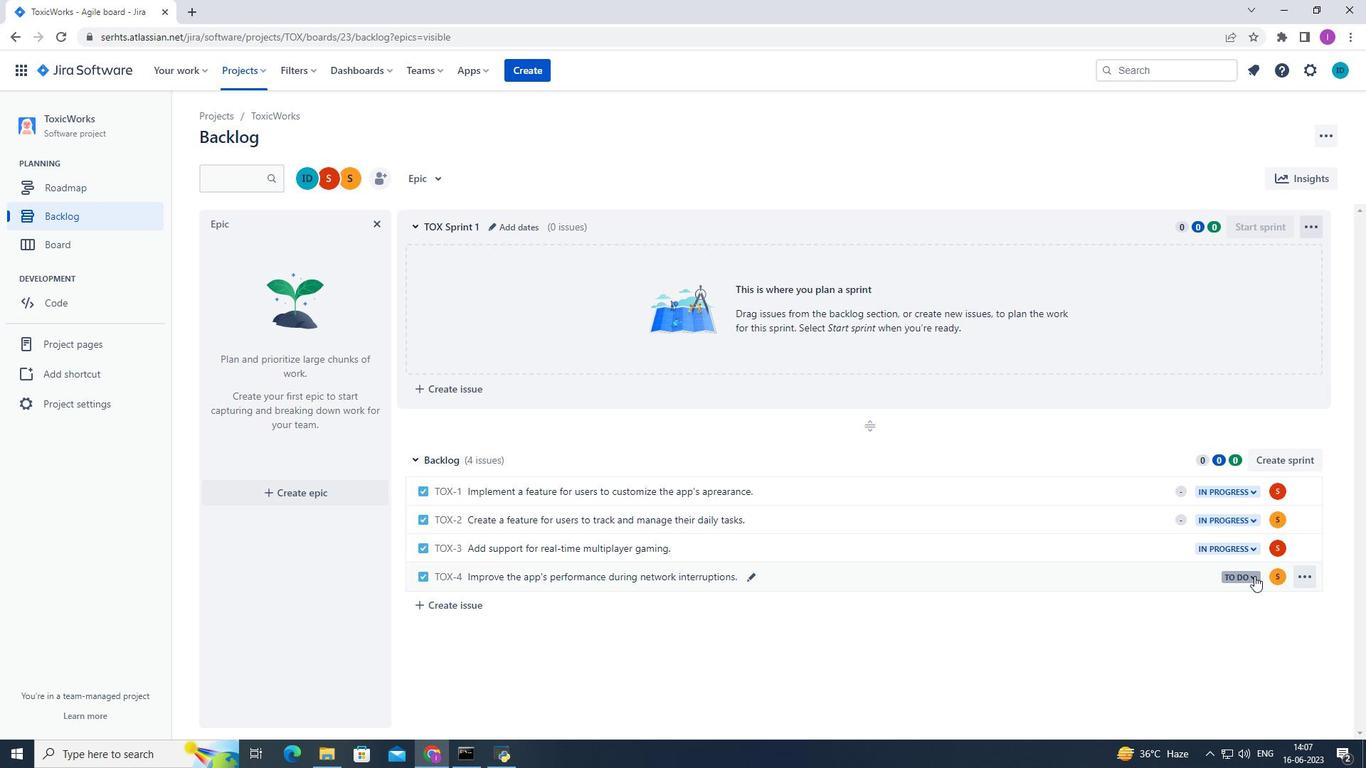 
Action: Mouse moved to (1173, 604)
Screenshot: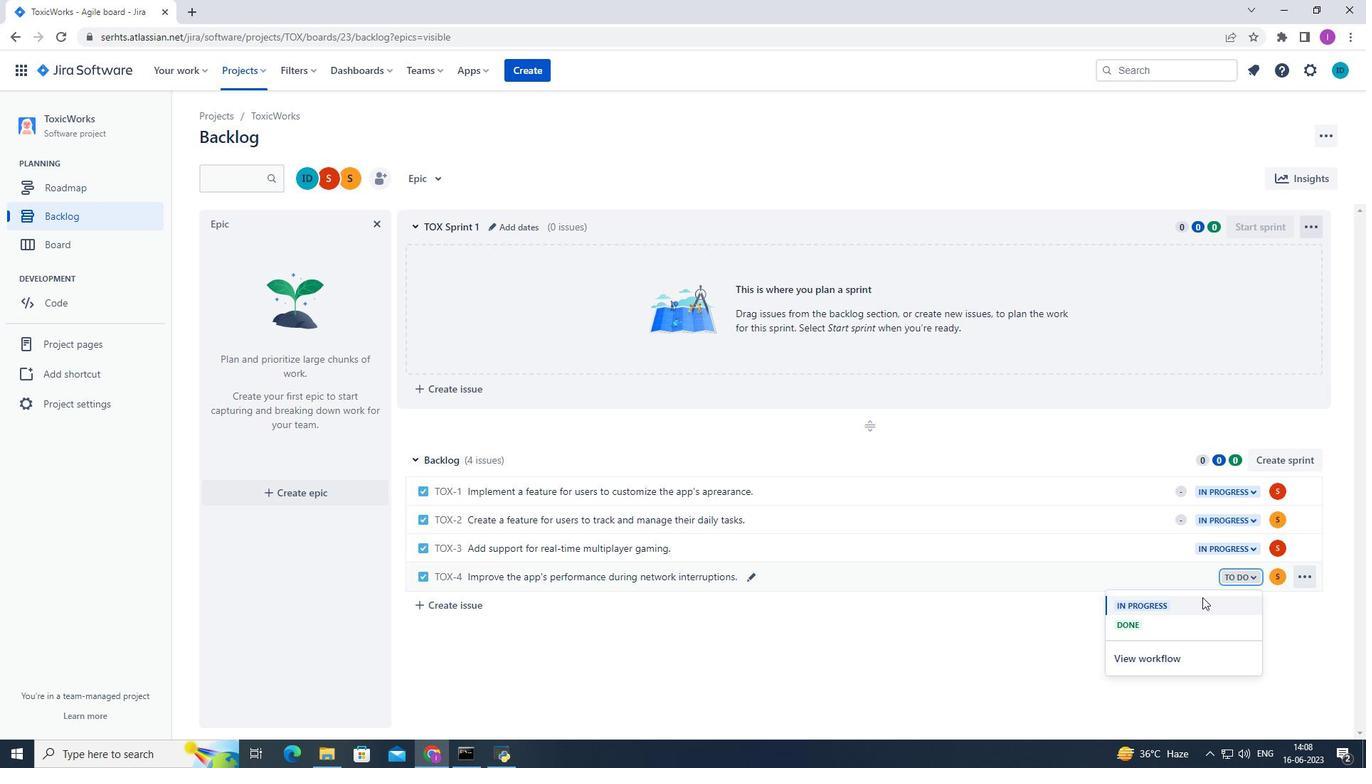 
Action: Mouse pressed left at (1173, 604)
Screenshot: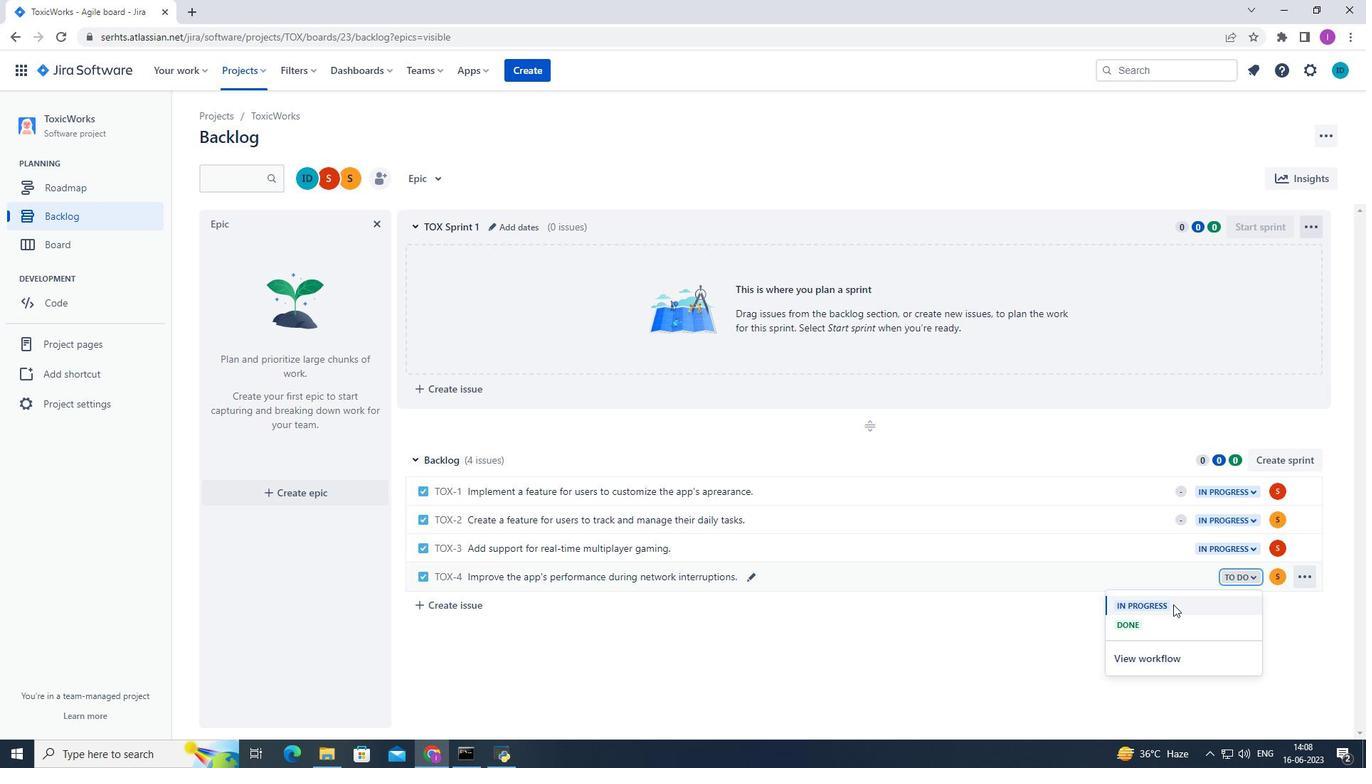 
Action: Mouse moved to (1172, 604)
Screenshot: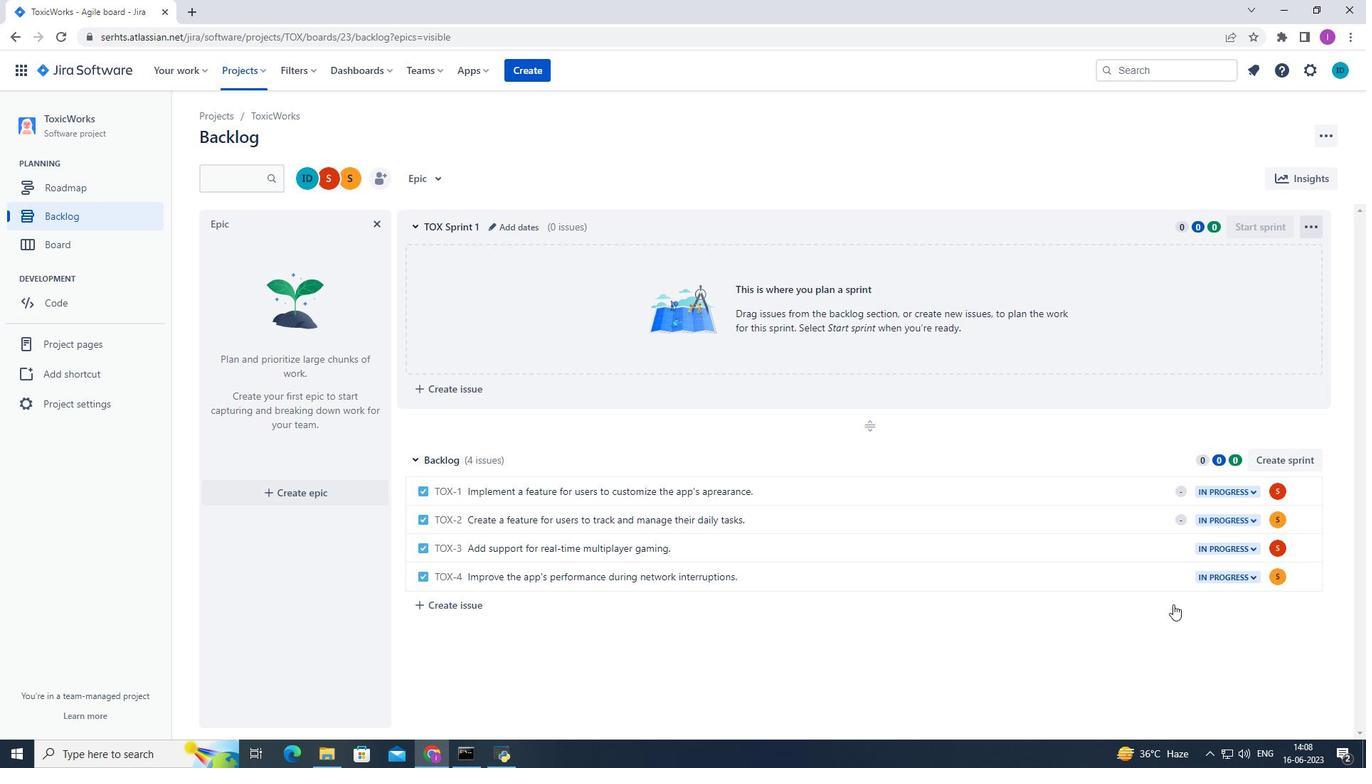 
